 Task: Find connections with filter location Guam Government House with filter topic #Investingwith filter profile language Potuguese with filter current company Apex Systems with filter school SRM University, AP  with filter industry Computer Games with filter service category Web Development with filter keywords title Paralegal
Action: Mouse moved to (506, 50)
Screenshot: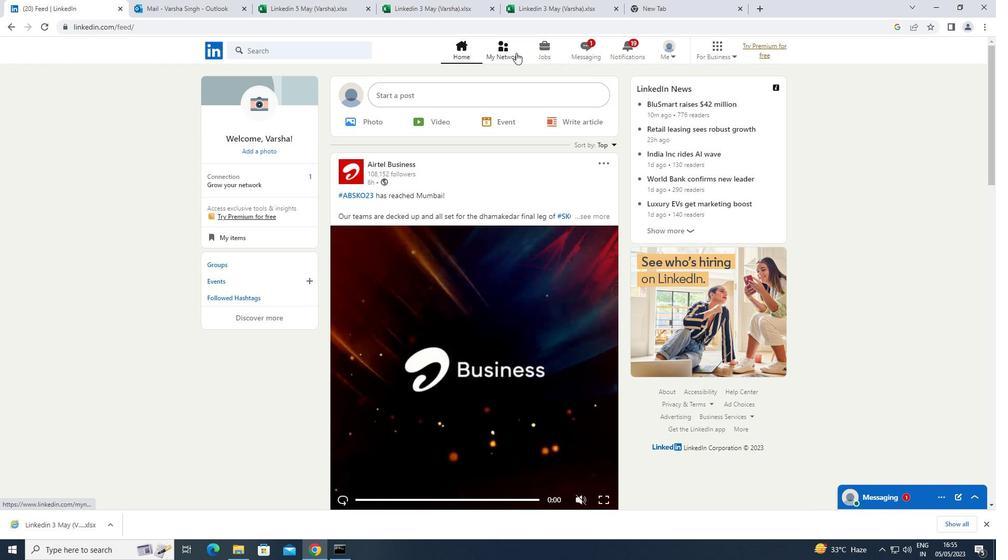 
Action: Mouse pressed left at (506, 50)
Screenshot: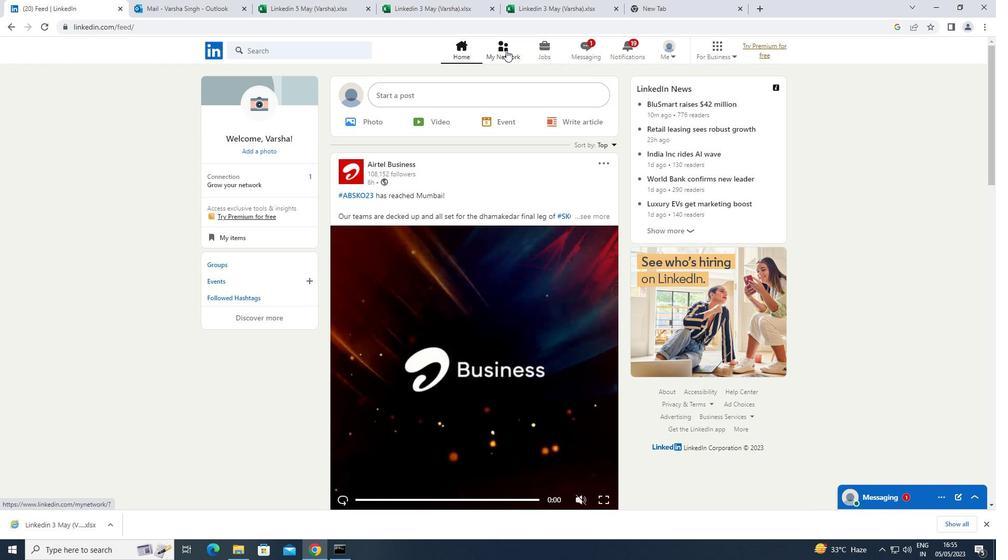 
Action: Mouse moved to (258, 105)
Screenshot: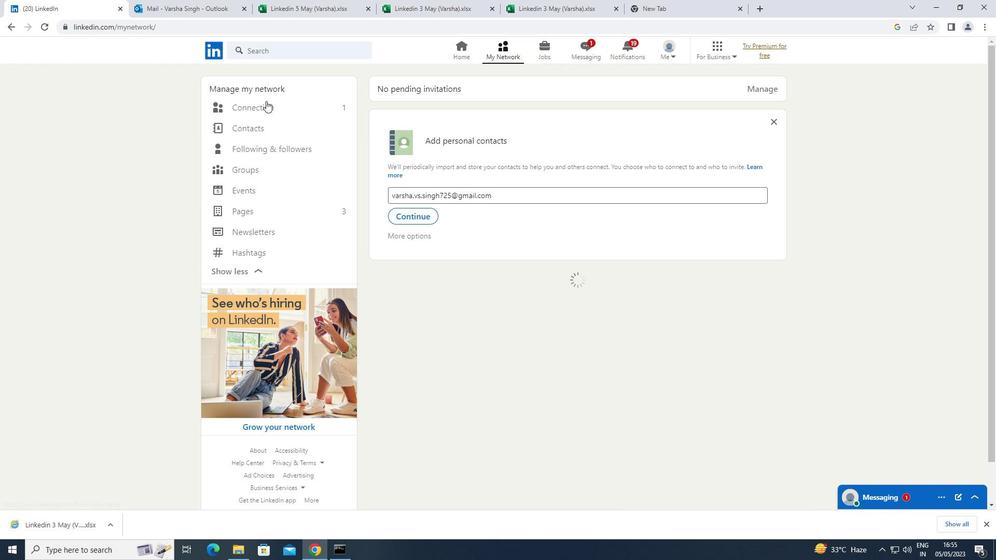 
Action: Mouse pressed left at (258, 105)
Screenshot: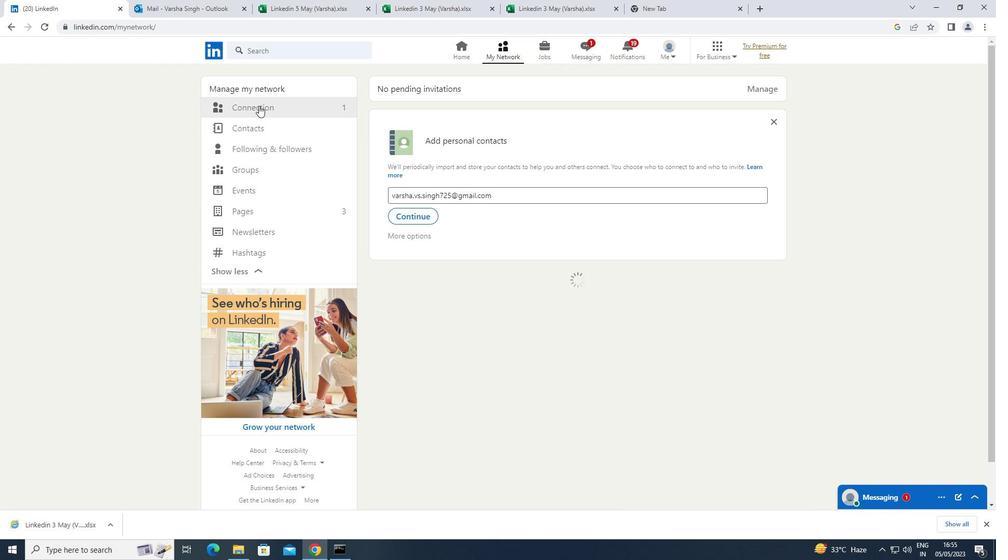 
Action: Mouse moved to (592, 107)
Screenshot: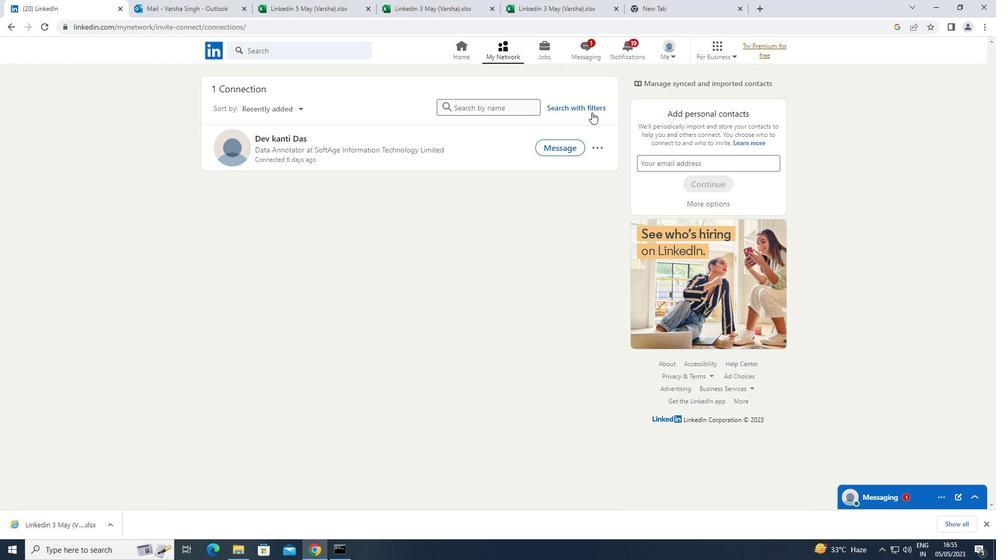 
Action: Mouse pressed left at (592, 107)
Screenshot: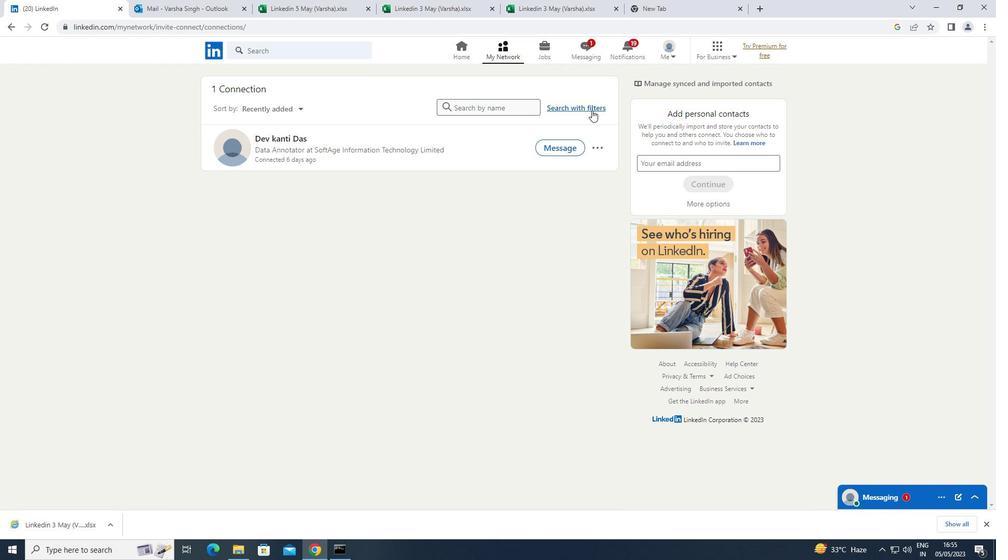 
Action: Mouse moved to (531, 73)
Screenshot: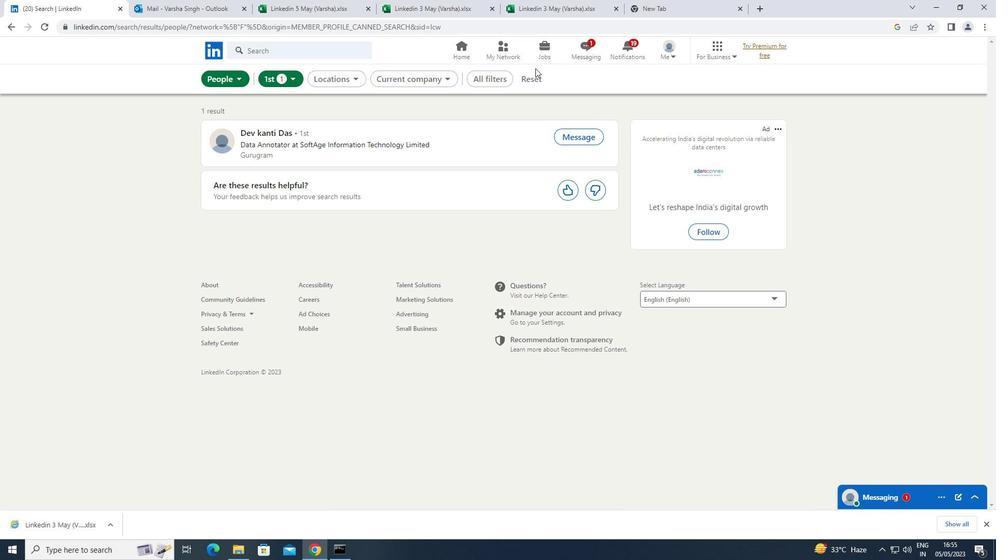 
Action: Mouse pressed left at (531, 73)
Screenshot: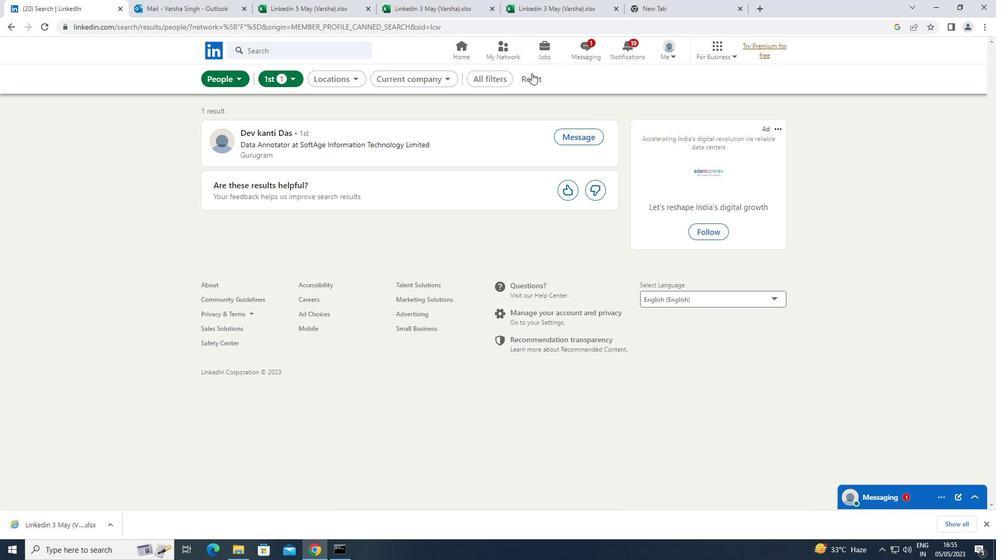 
Action: Mouse moved to (511, 77)
Screenshot: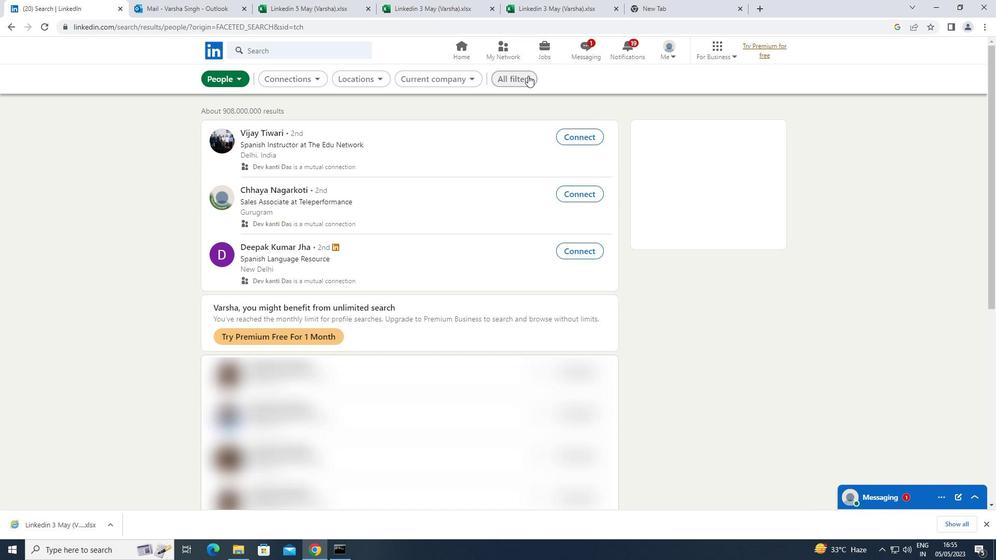 
Action: Mouse pressed left at (511, 77)
Screenshot: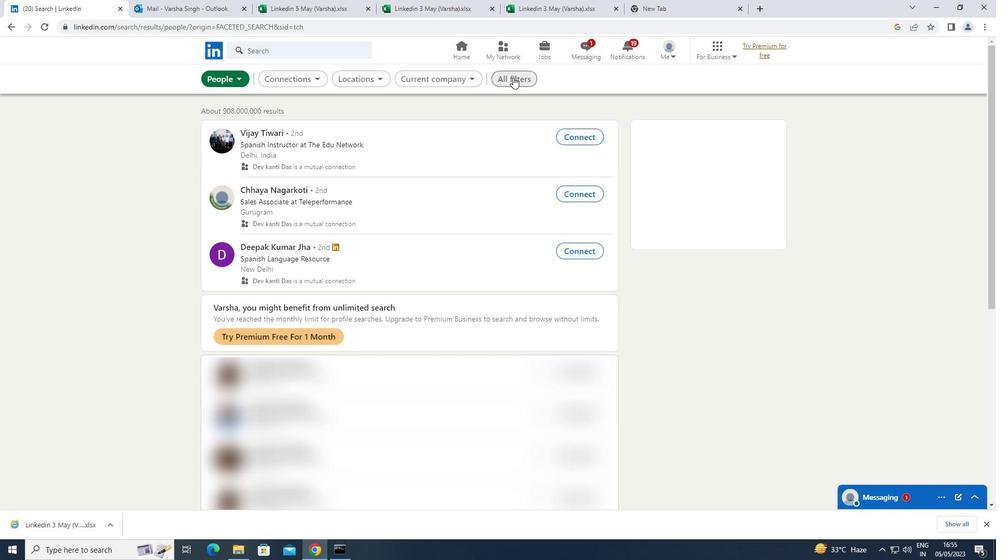 
Action: Mouse moved to (786, 199)
Screenshot: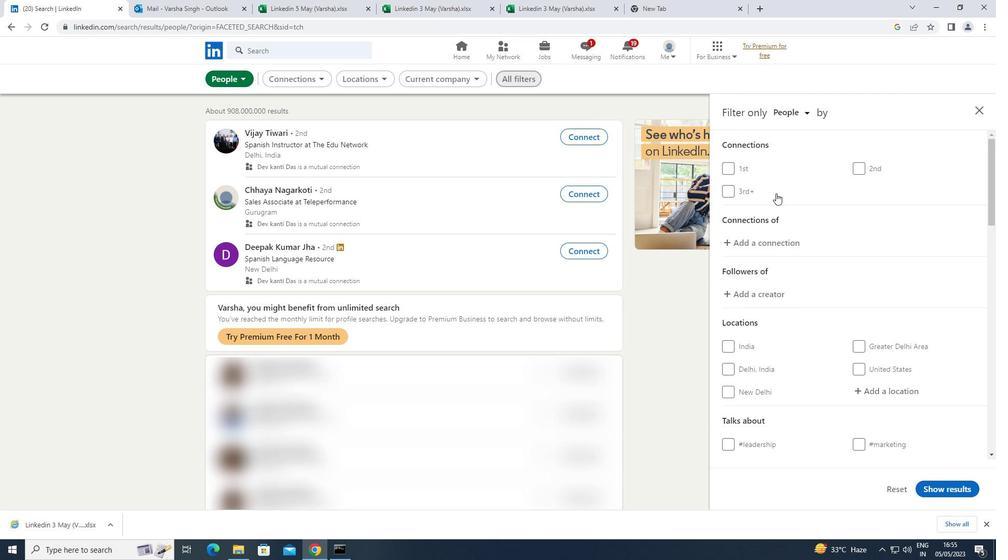 
Action: Mouse scrolled (786, 199) with delta (0, 0)
Screenshot: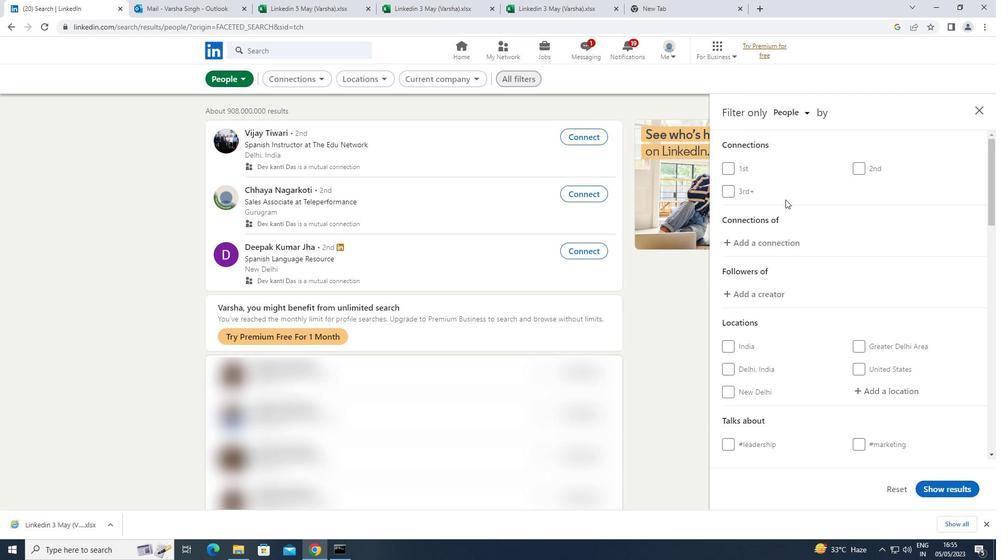 
Action: Mouse scrolled (786, 199) with delta (0, 0)
Screenshot: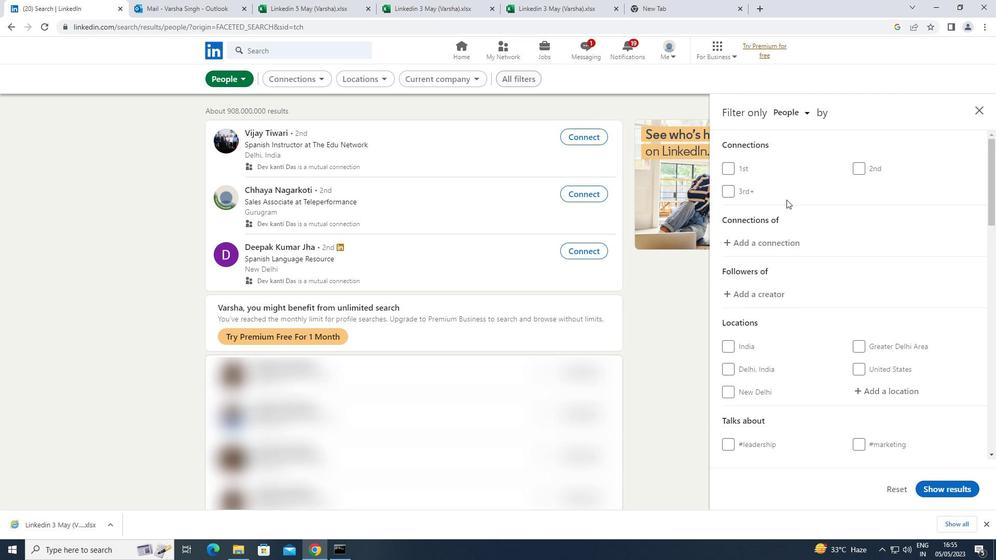 
Action: Mouse moved to (876, 283)
Screenshot: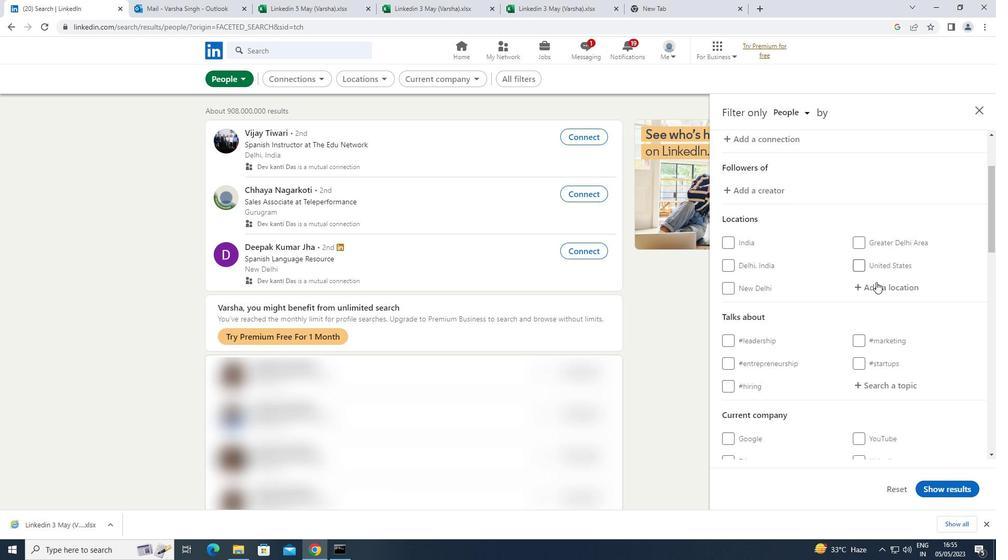 
Action: Mouse pressed left at (876, 283)
Screenshot: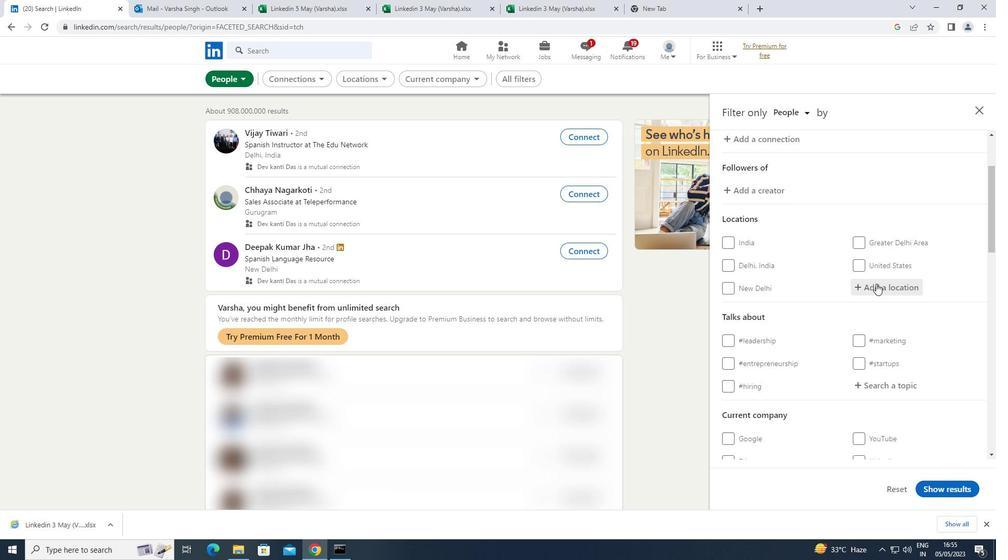 
Action: Key pressed <Key.shift>GUAM<Key.space><Key.shift>GOVERB<Key.backspace>NMENT<Key.space><Key.shift>HOUSE
Screenshot: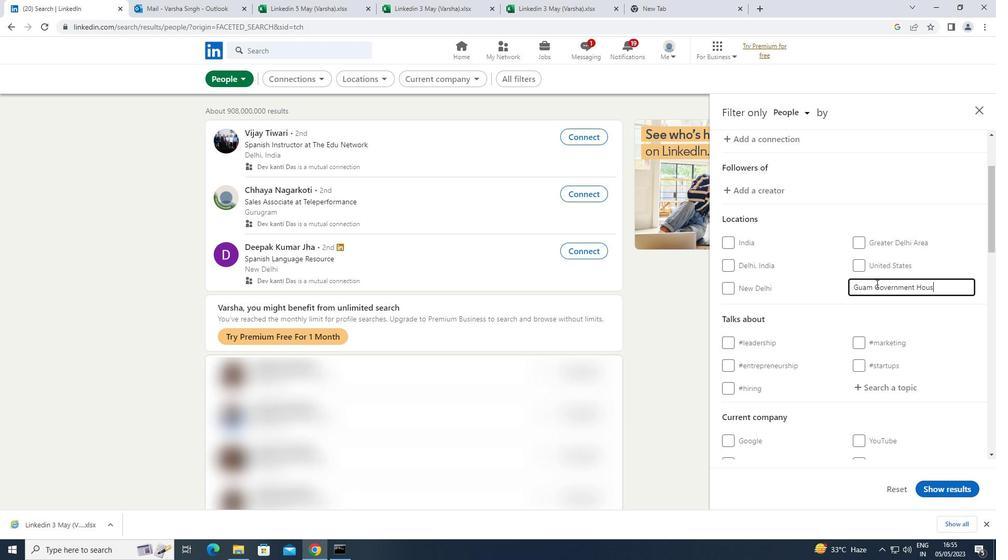
Action: Mouse moved to (883, 339)
Screenshot: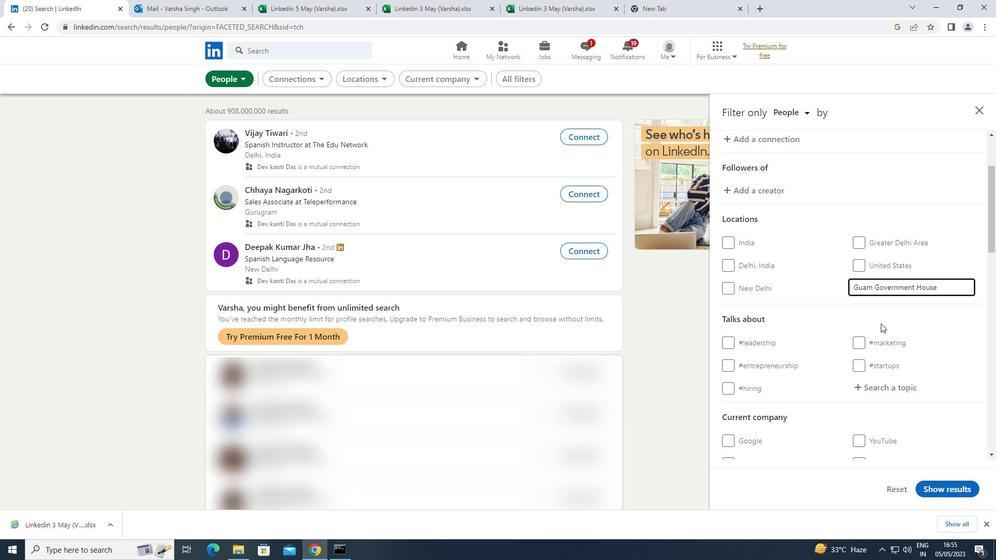 
Action: Mouse scrolled (883, 339) with delta (0, 0)
Screenshot: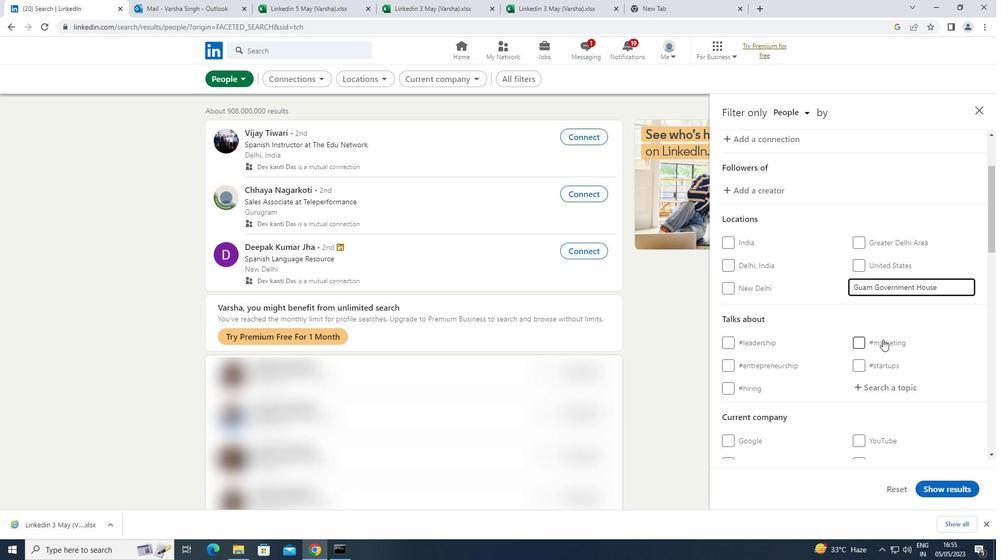
Action: Mouse scrolled (883, 339) with delta (0, 0)
Screenshot: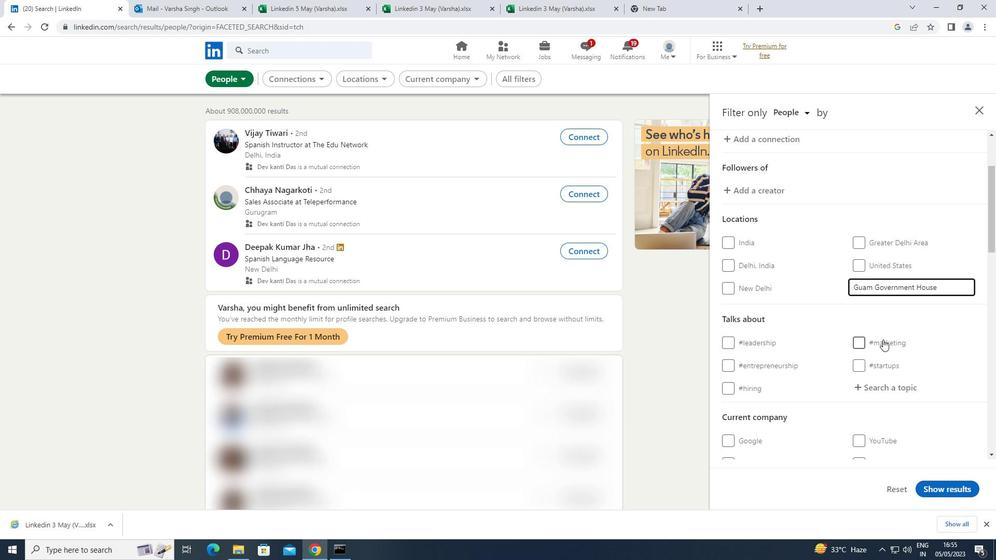 
Action: Mouse moved to (893, 285)
Screenshot: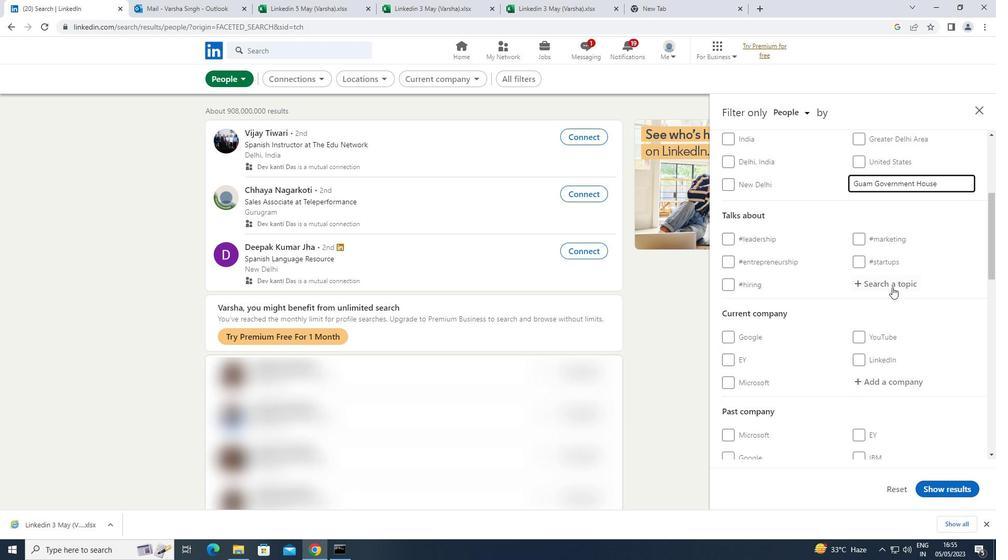 
Action: Mouse pressed left at (893, 285)
Screenshot: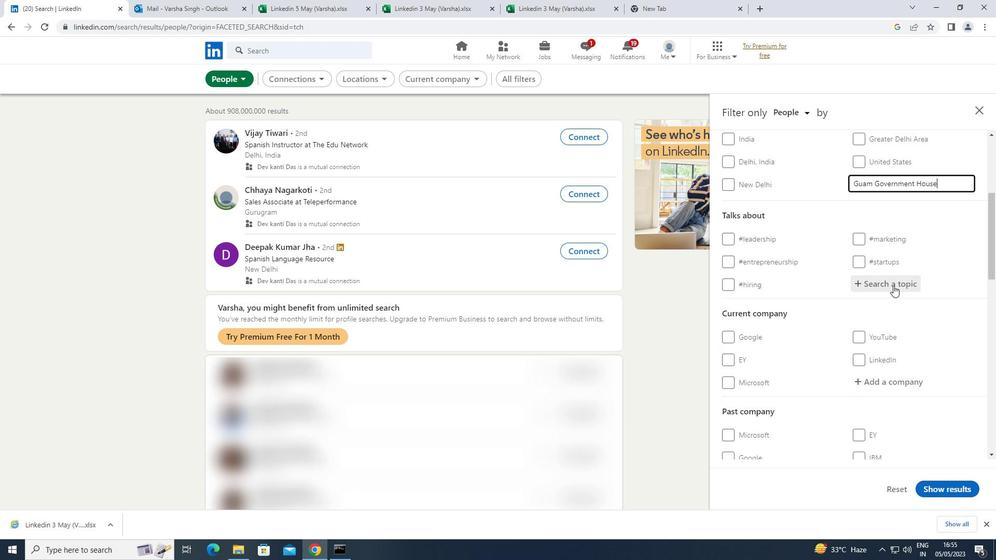
Action: Key pressed <Key.shift>INVESTING
Screenshot: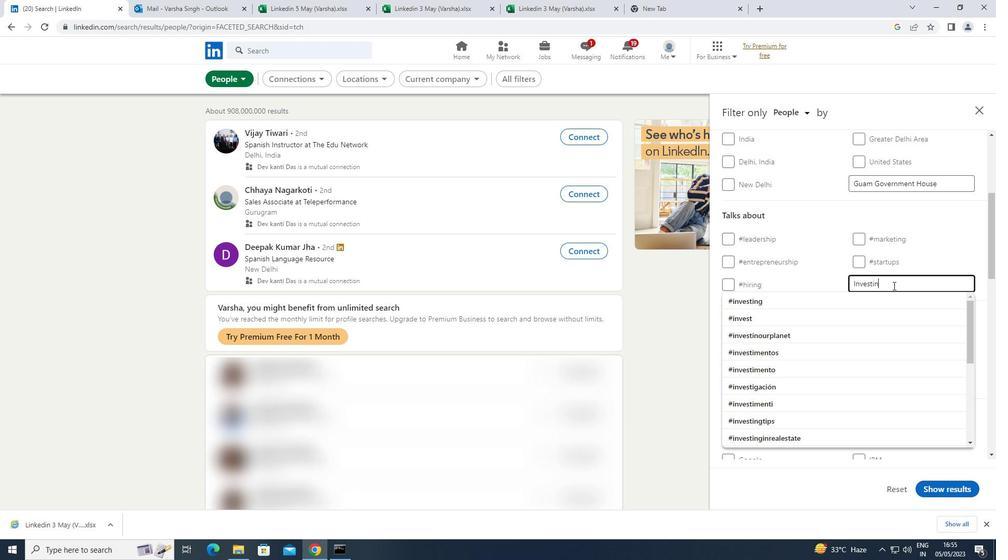 
Action: Mouse moved to (781, 296)
Screenshot: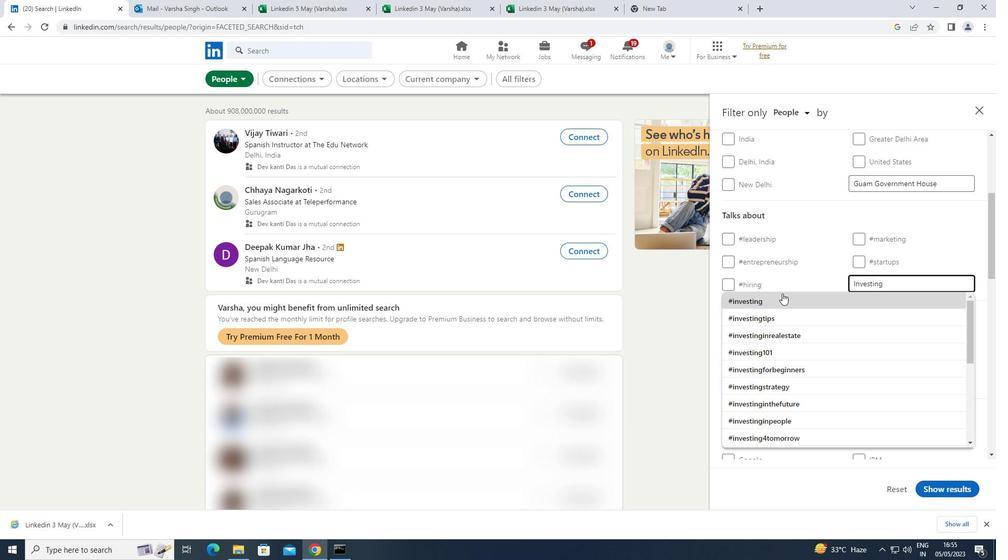 
Action: Mouse pressed left at (781, 296)
Screenshot: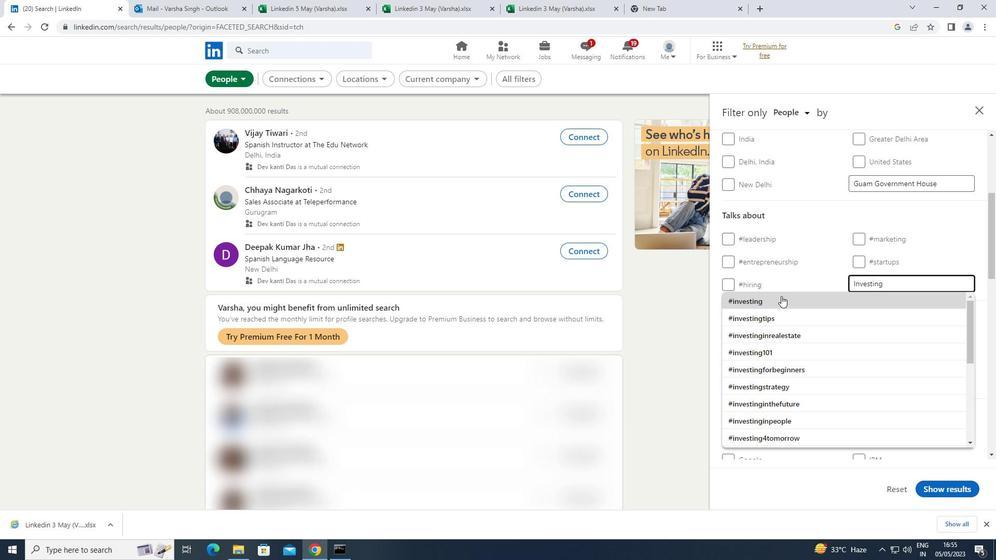 
Action: Mouse moved to (780, 297)
Screenshot: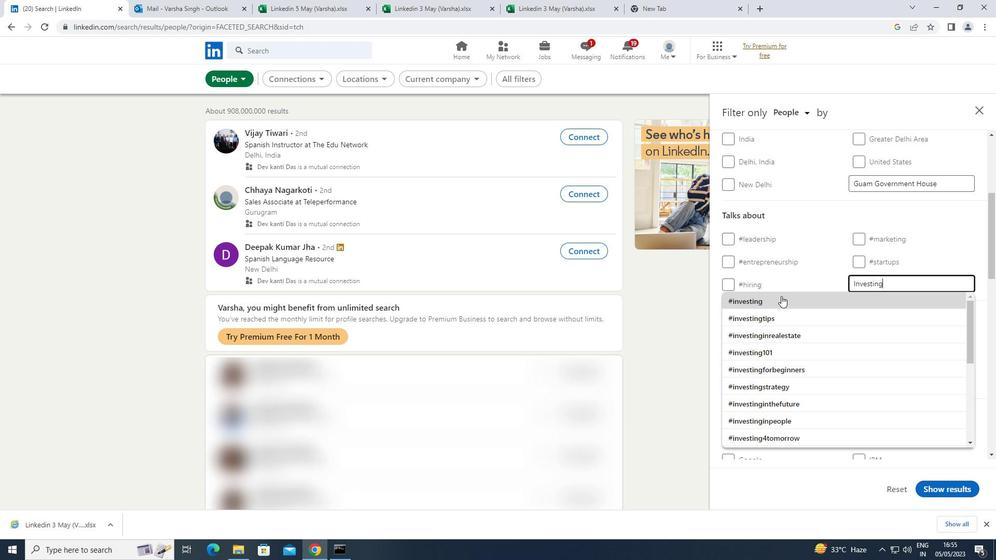 
Action: Mouse scrolled (780, 296) with delta (0, 0)
Screenshot: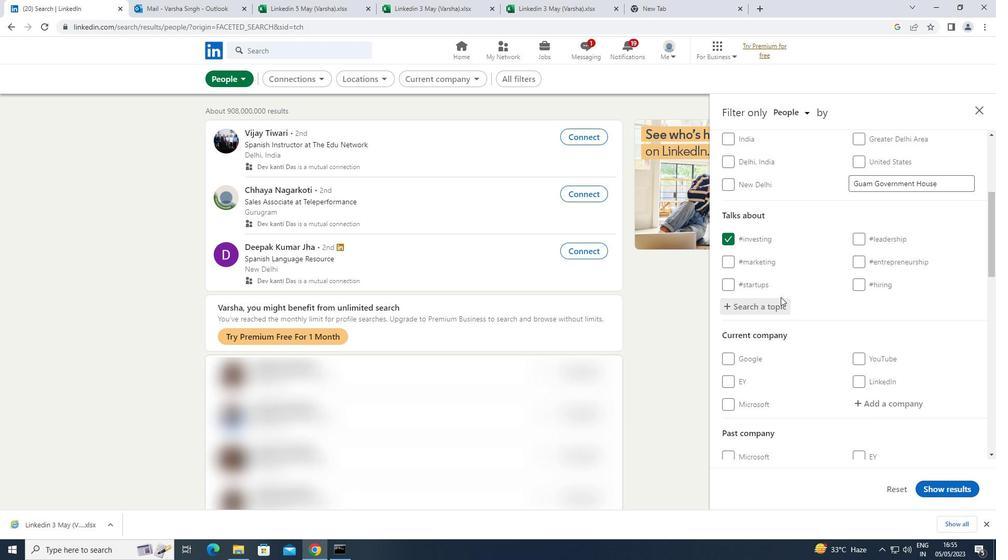 
Action: Mouse scrolled (780, 296) with delta (0, 0)
Screenshot: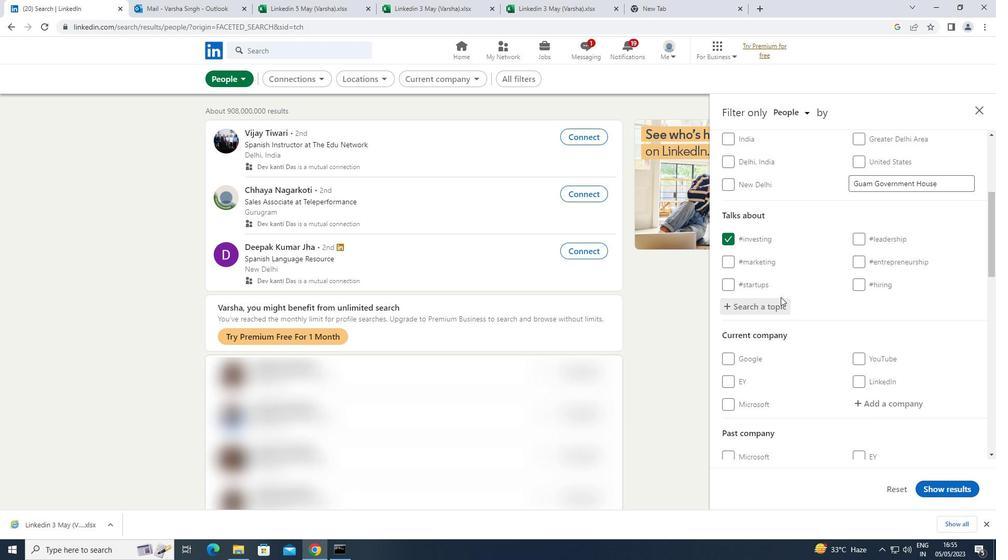 
Action: Mouse scrolled (780, 296) with delta (0, 0)
Screenshot: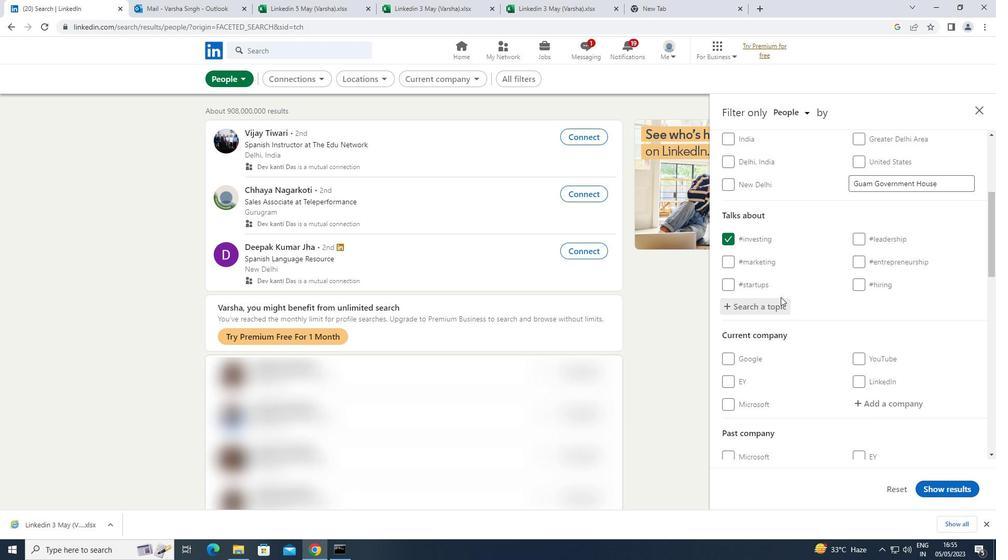 
Action: Mouse scrolled (780, 296) with delta (0, 0)
Screenshot: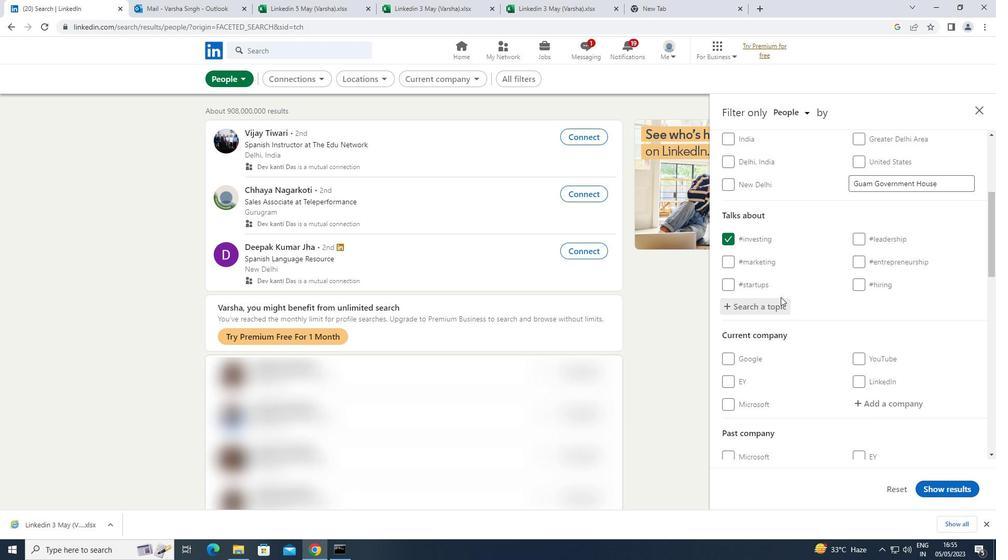 
Action: Mouse scrolled (780, 296) with delta (0, 0)
Screenshot: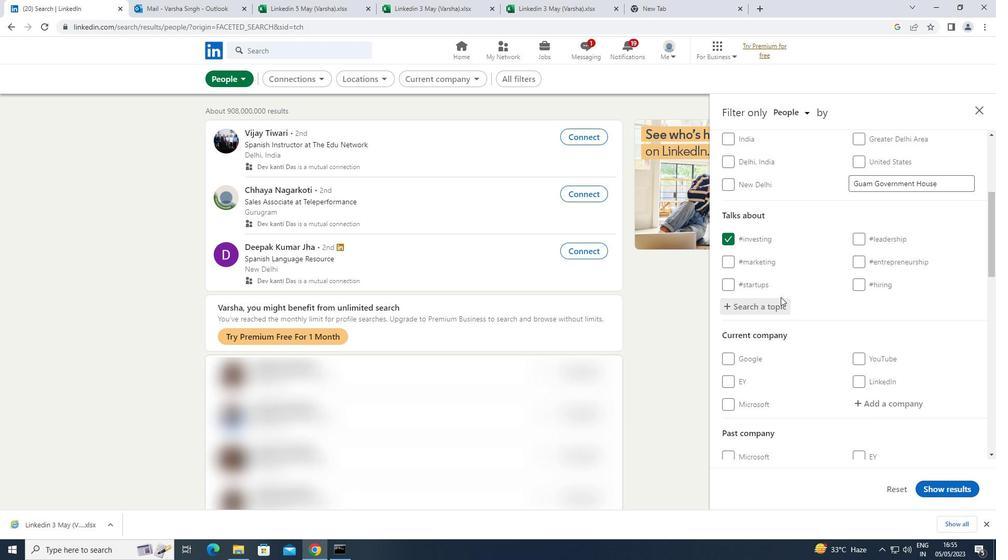 
Action: Mouse scrolled (780, 296) with delta (0, 0)
Screenshot: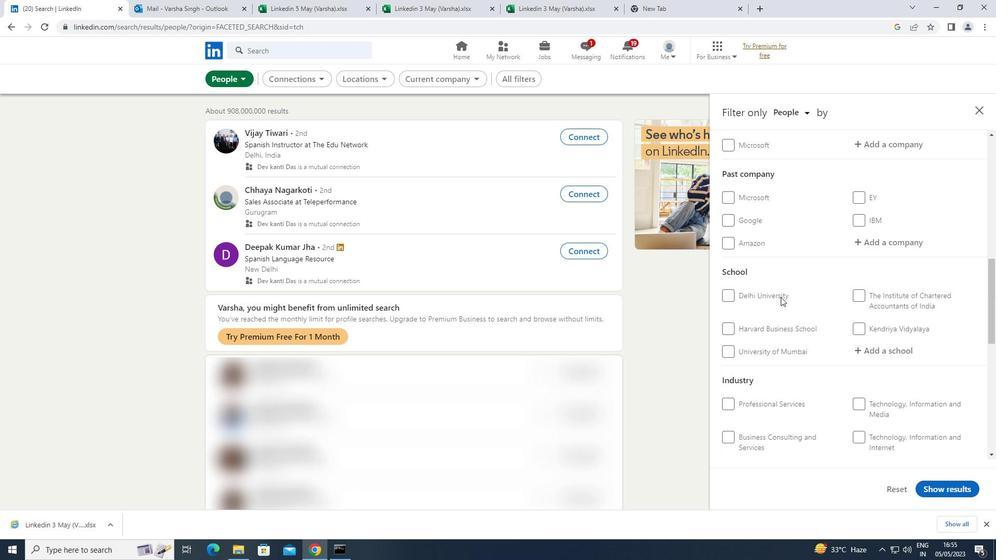
Action: Mouse scrolled (780, 296) with delta (0, 0)
Screenshot: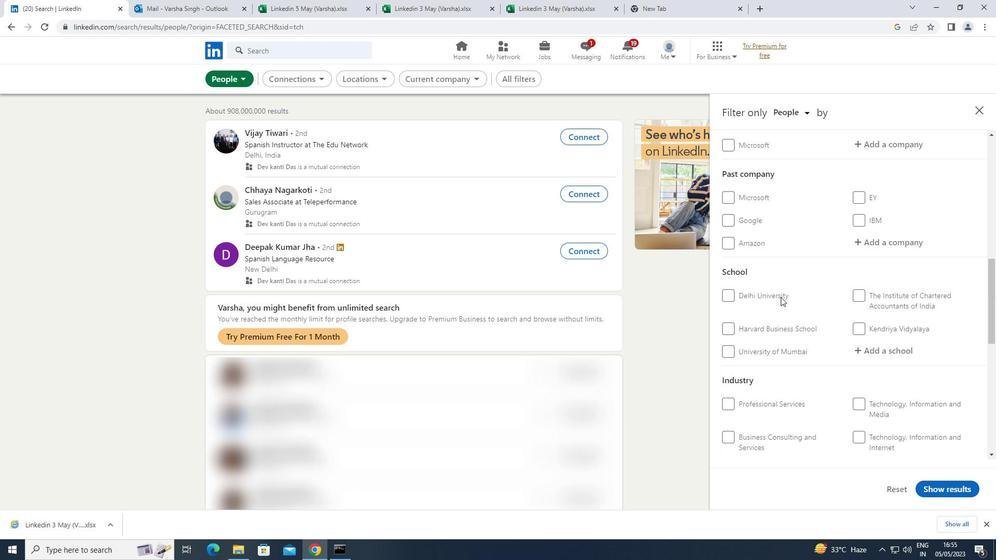 
Action: Mouse scrolled (780, 296) with delta (0, 0)
Screenshot: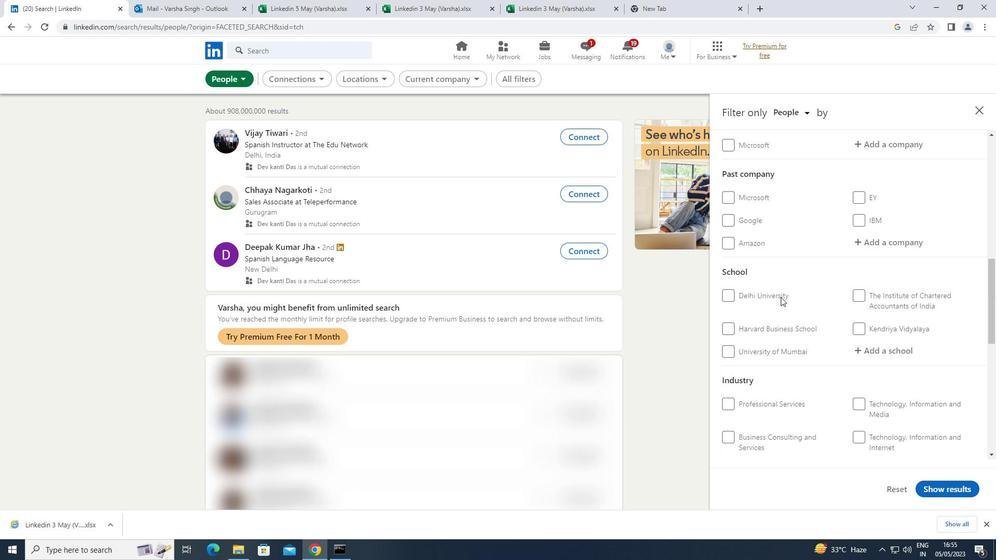 
Action: Mouse scrolled (780, 296) with delta (0, 0)
Screenshot: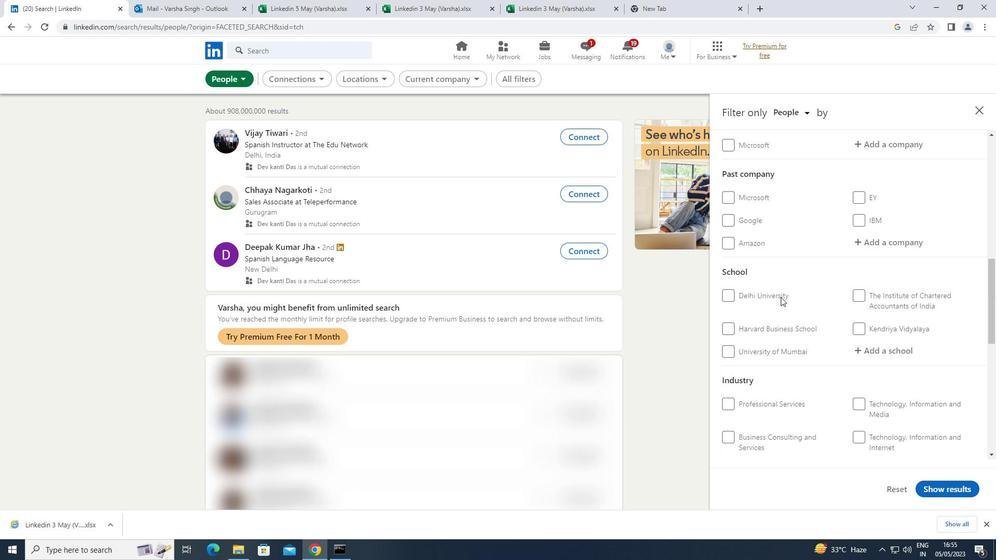 
Action: Mouse scrolled (780, 296) with delta (0, 0)
Screenshot: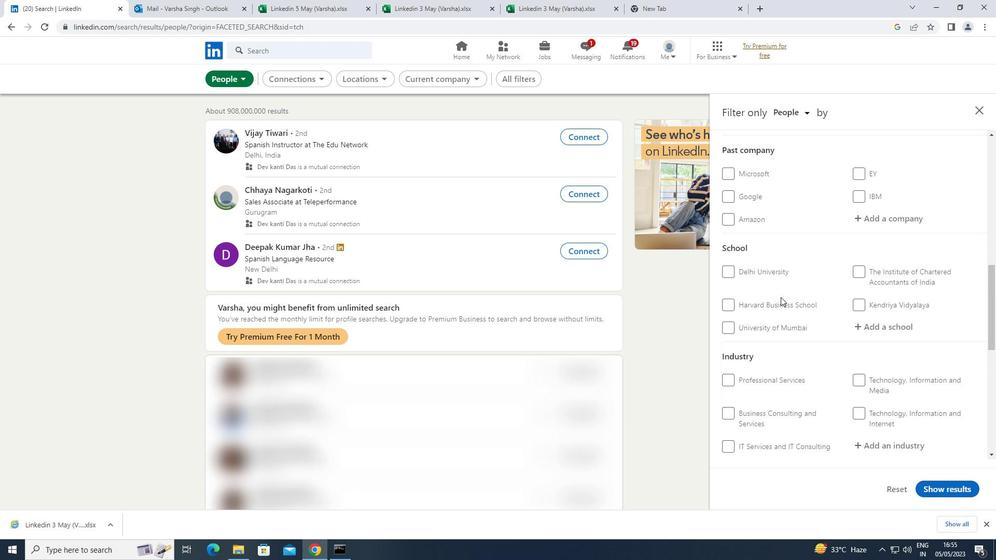 
Action: Mouse moved to (861, 284)
Screenshot: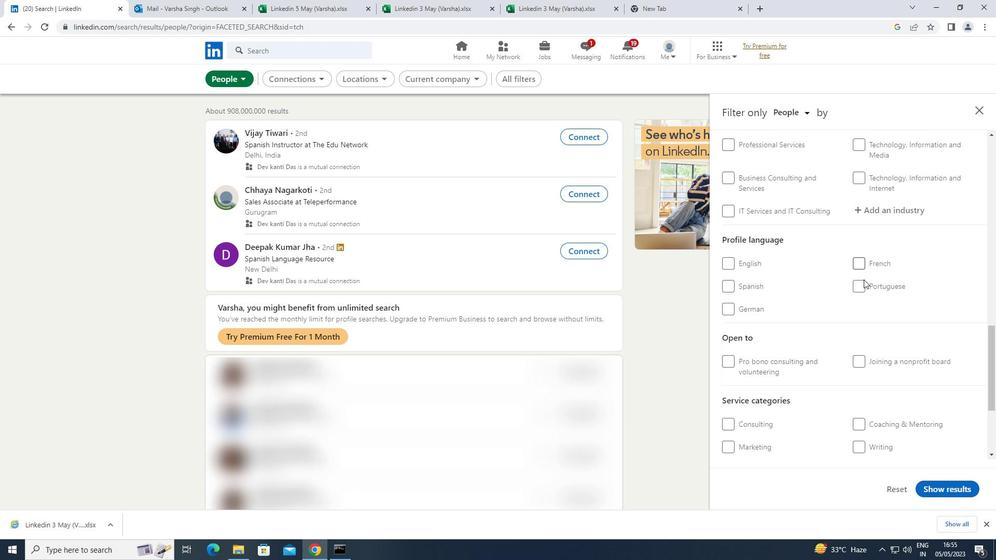 
Action: Mouse pressed left at (861, 284)
Screenshot: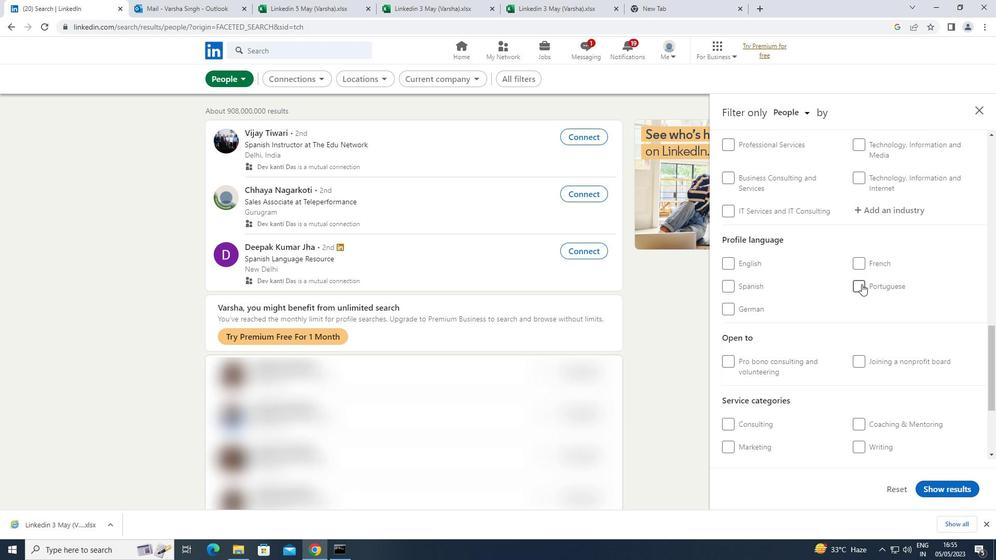 
Action: Mouse moved to (861, 284)
Screenshot: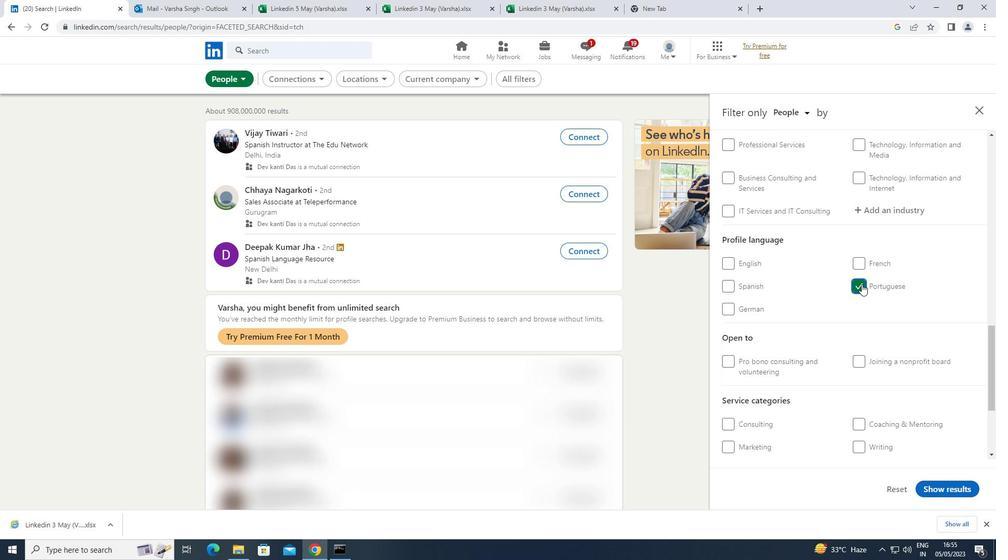 
Action: Mouse scrolled (861, 285) with delta (0, 0)
Screenshot: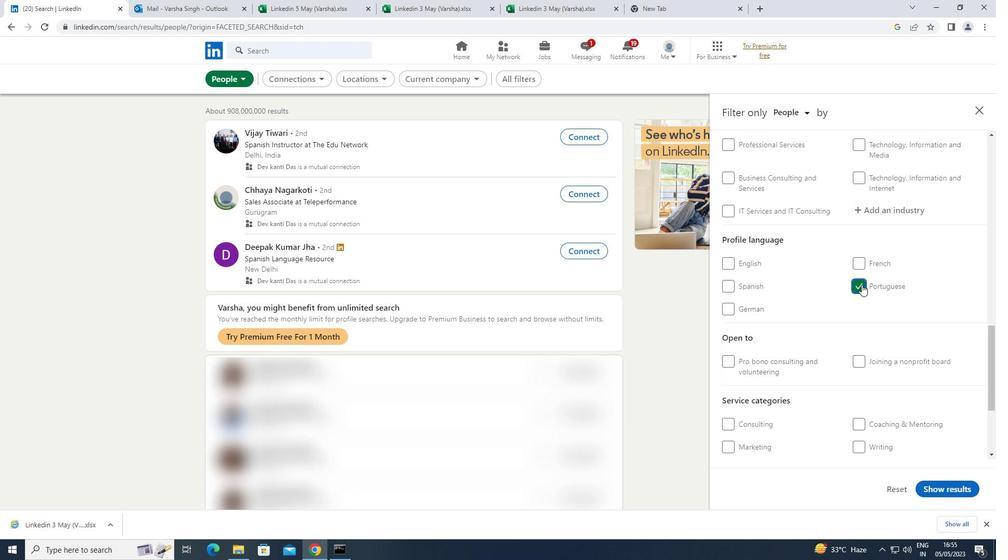 
Action: Mouse scrolled (861, 285) with delta (0, 0)
Screenshot: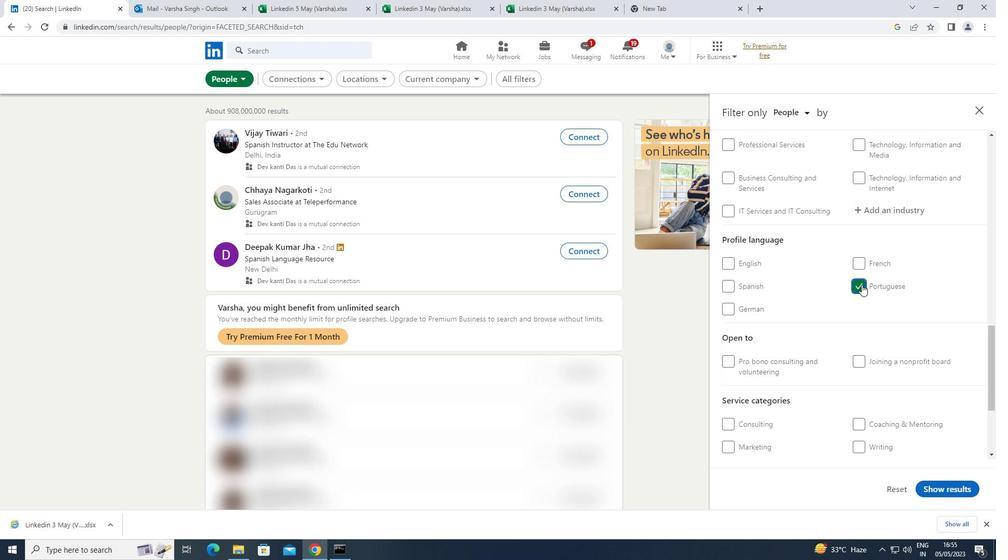 
Action: Mouse scrolled (861, 285) with delta (0, 0)
Screenshot: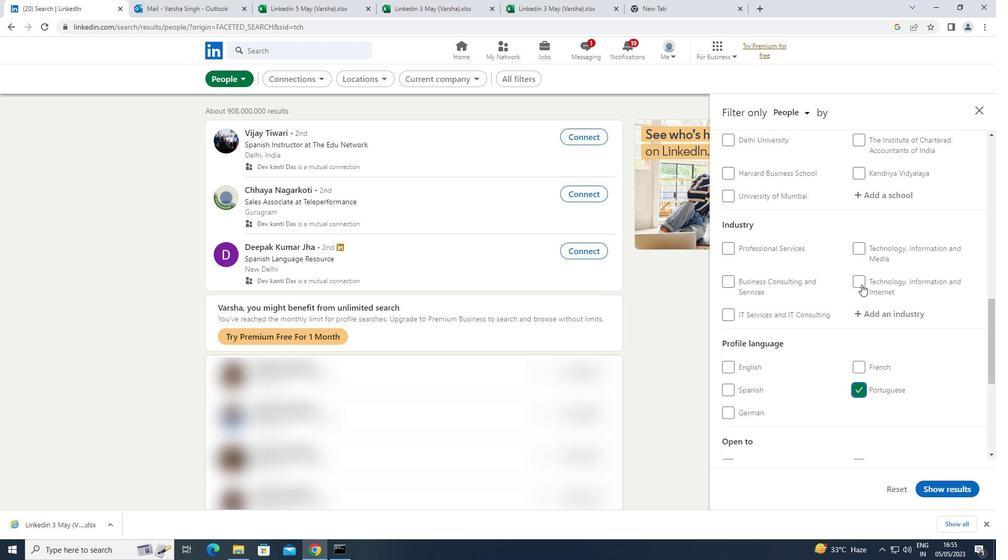 
Action: Mouse scrolled (861, 285) with delta (0, 0)
Screenshot: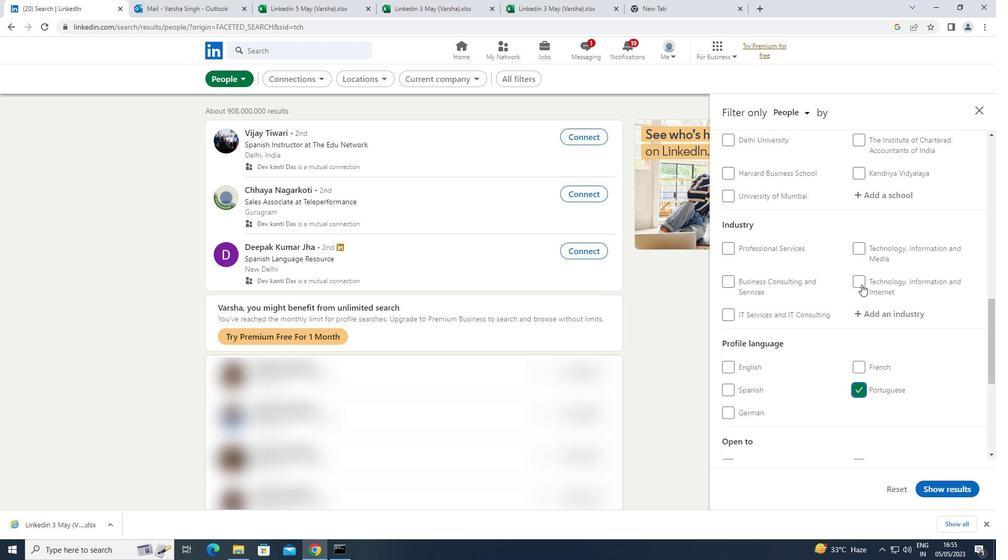 
Action: Mouse scrolled (861, 285) with delta (0, 0)
Screenshot: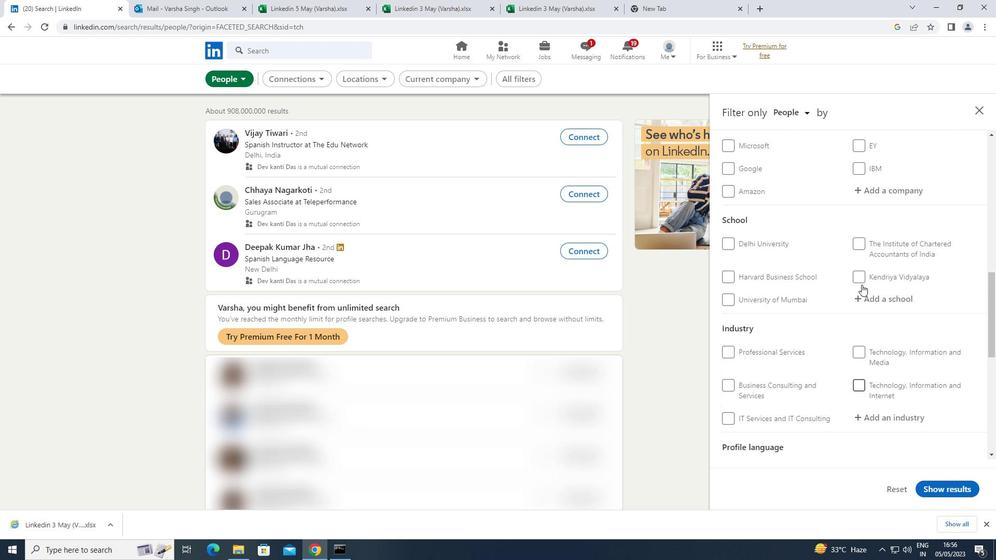 
Action: Mouse scrolled (861, 285) with delta (0, 0)
Screenshot: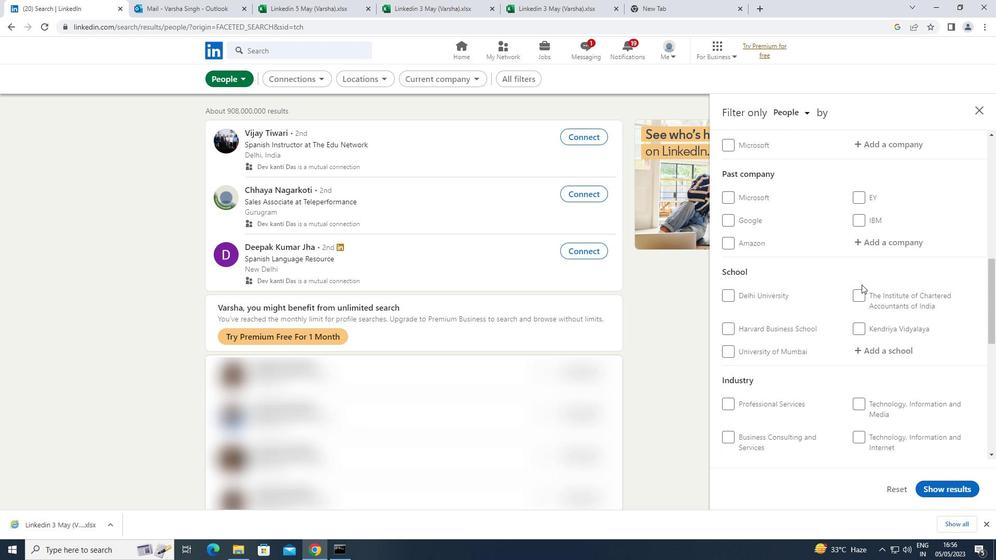 
Action: Mouse moved to (872, 218)
Screenshot: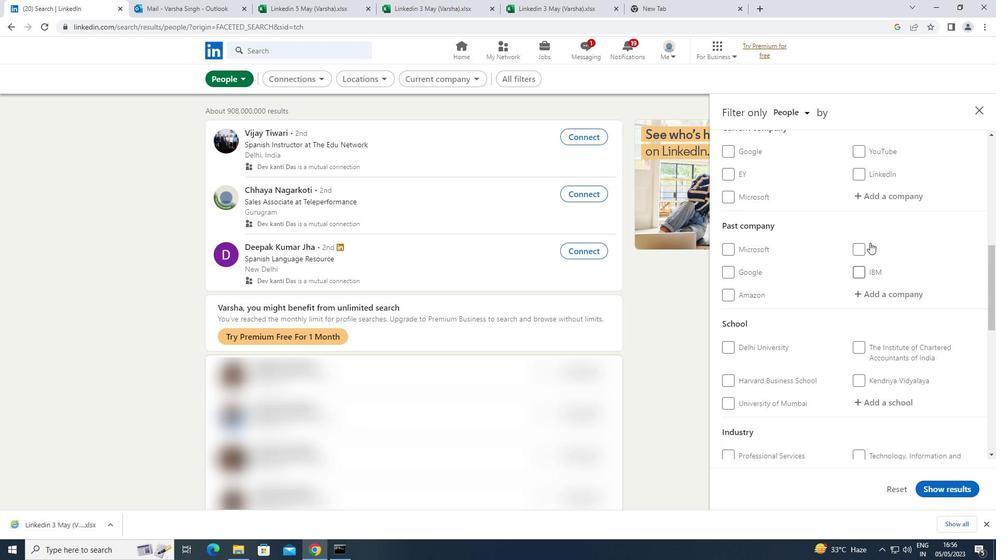 
Action: Mouse scrolled (872, 219) with delta (0, 0)
Screenshot: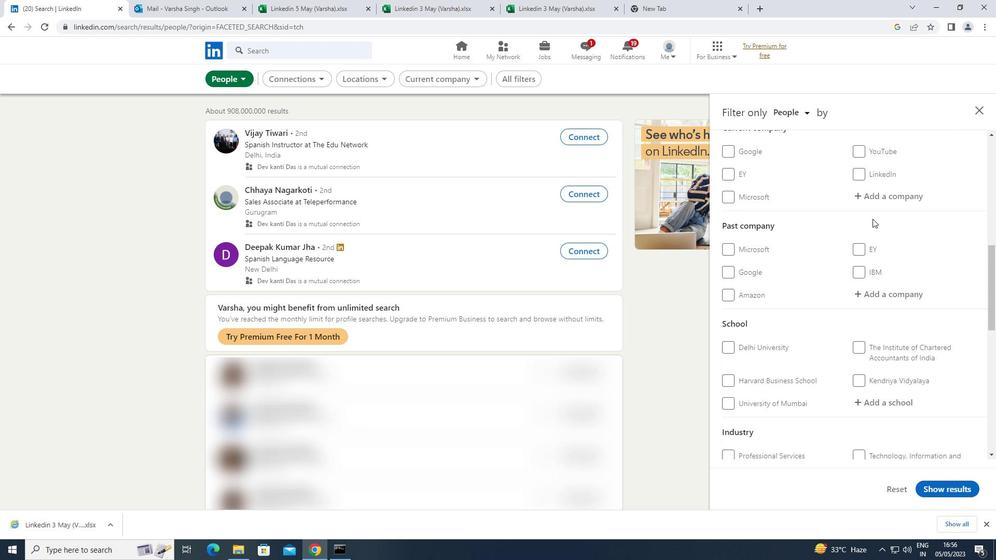 
Action: Mouse scrolled (872, 219) with delta (0, 0)
Screenshot: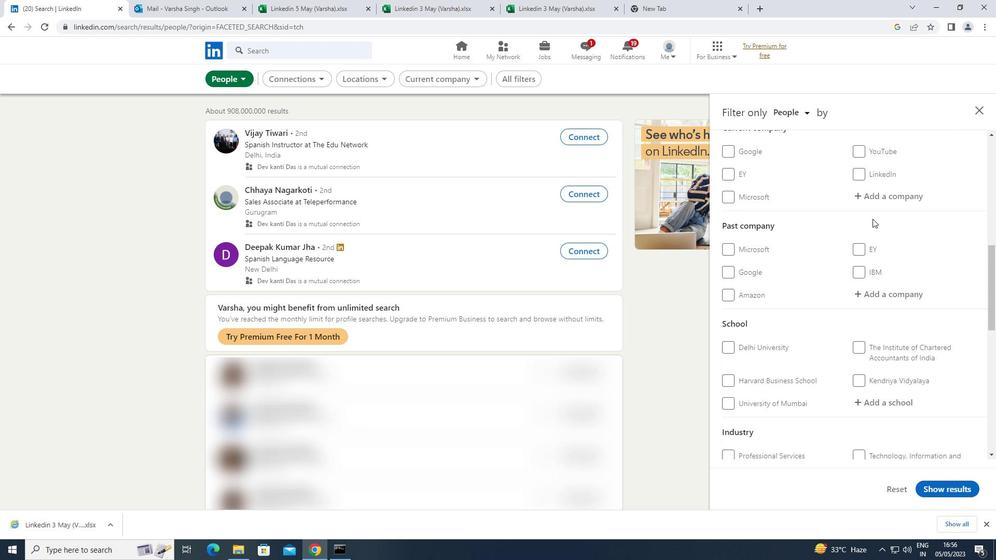 
Action: Mouse moved to (880, 301)
Screenshot: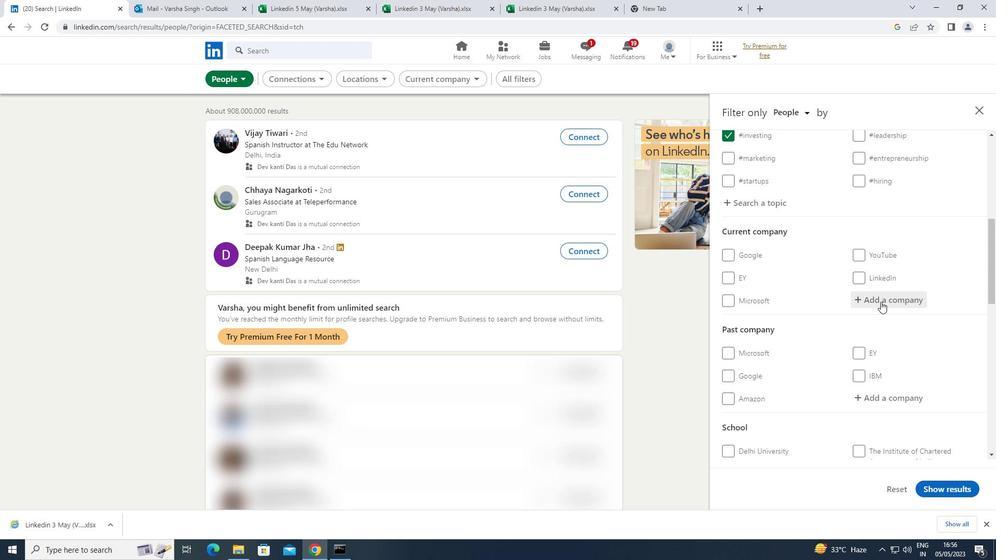 
Action: Mouse pressed left at (880, 301)
Screenshot: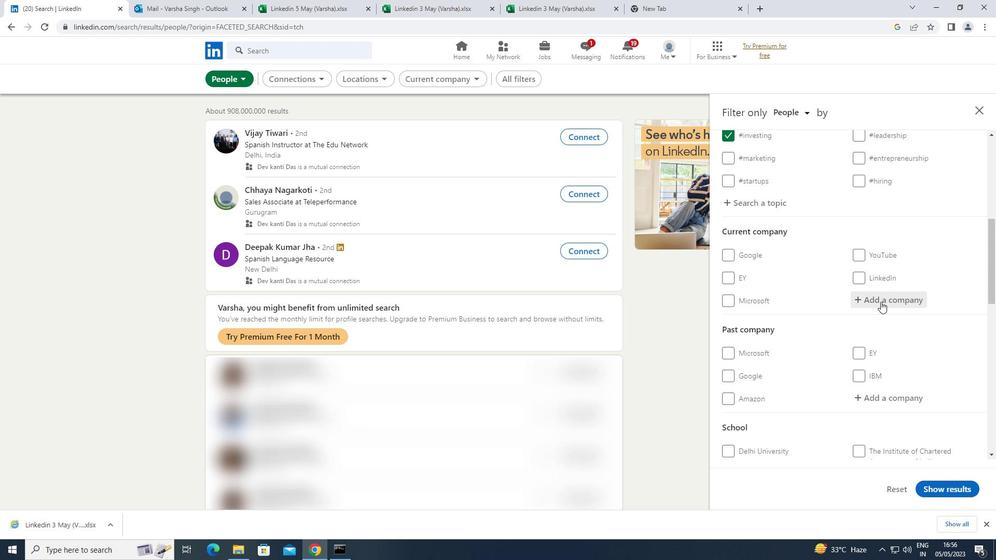 
Action: Key pressed <Key.shift><Key.shift><Key.shift><Key.shift><Key.shift><Key.shift><Key.shift><Key.shift><Key.shift><Key.shift><Key.shift><Key.shift><Key.shift><Key.shift><Key.shift><Key.shift><Key.shift><Key.shift><Key.shift><Key.shift><Key.shift>APEX
Screenshot: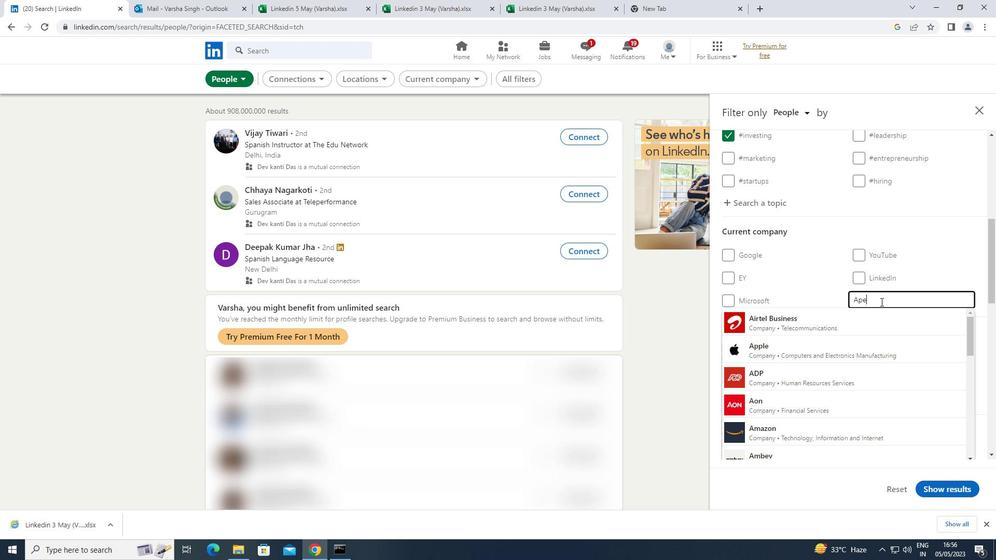 
Action: Mouse moved to (844, 346)
Screenshot: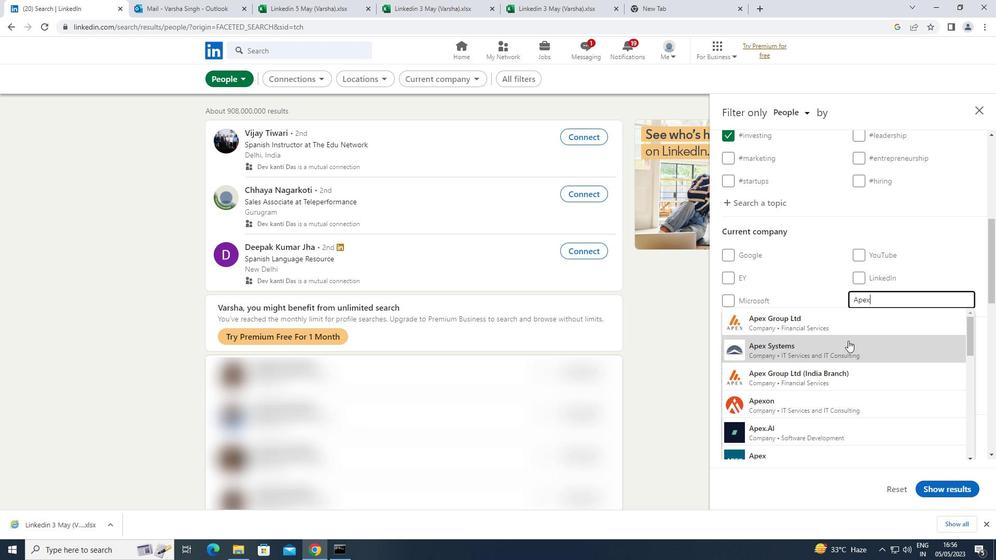 
Action: Mouse pressed left at (844, 346)
Screenshot: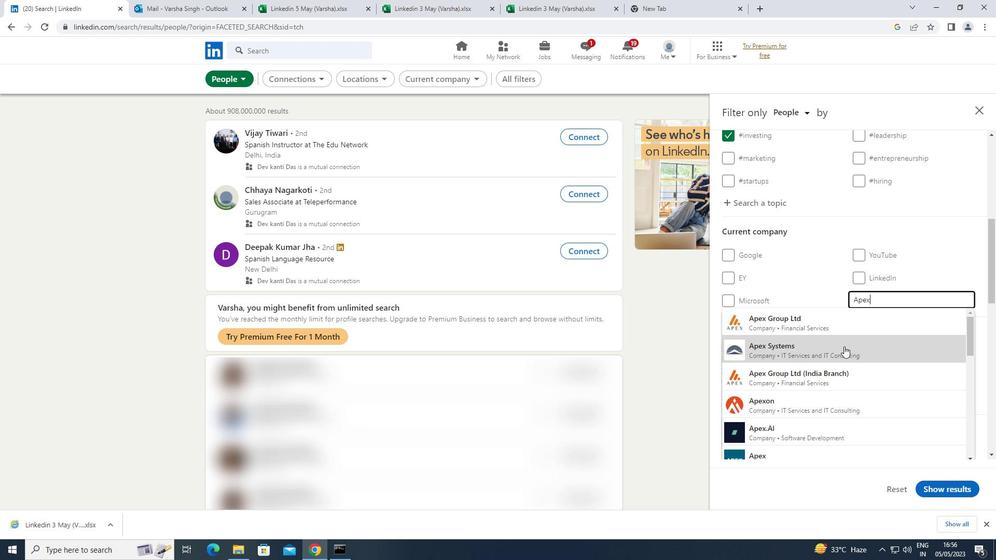 
Action: Mouse scrolled (844, 346) with delta (0, 0)
Screenshot: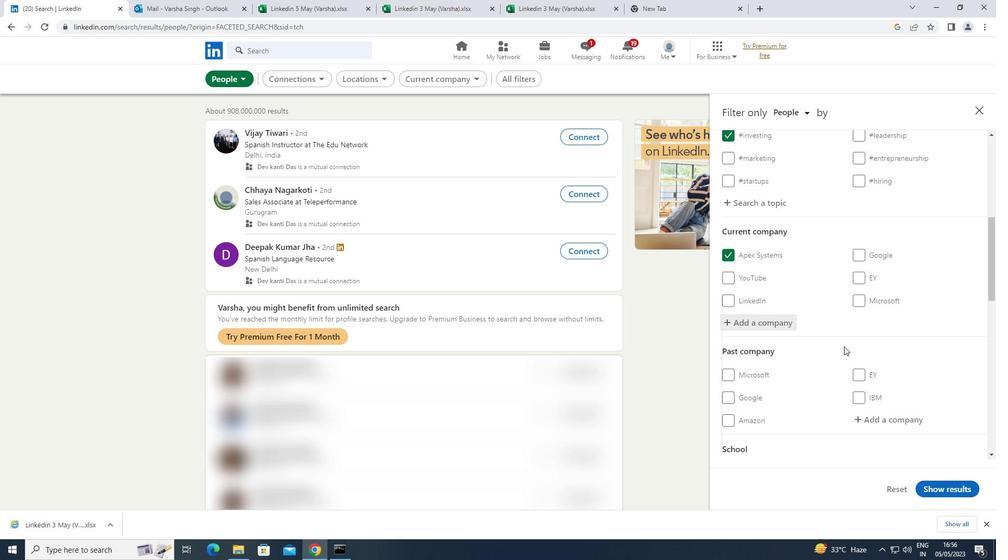 
Action: Mouse scrolled (844, 346) with delta (0, 0)
Screenshot: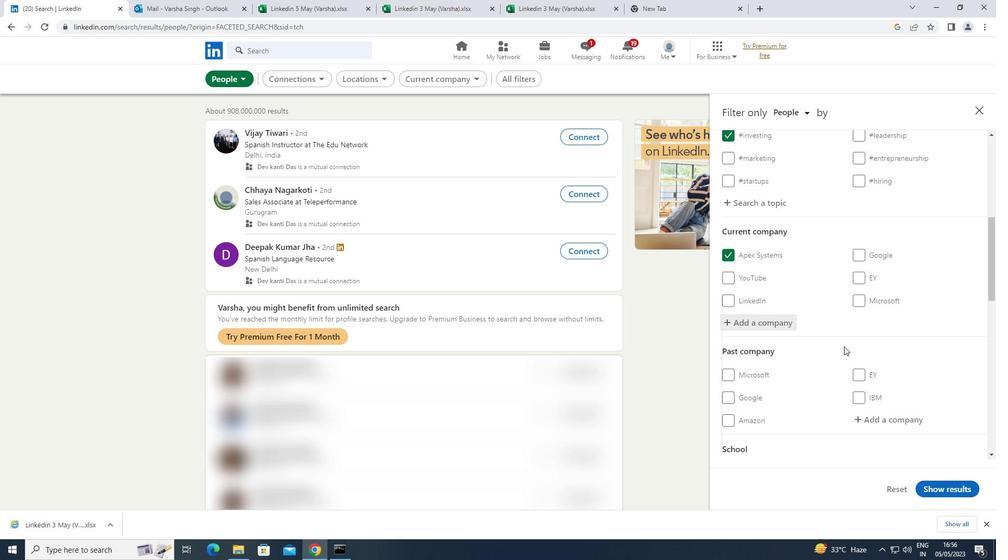 
Action: Mouse moved to (844, 346)
Screenshot: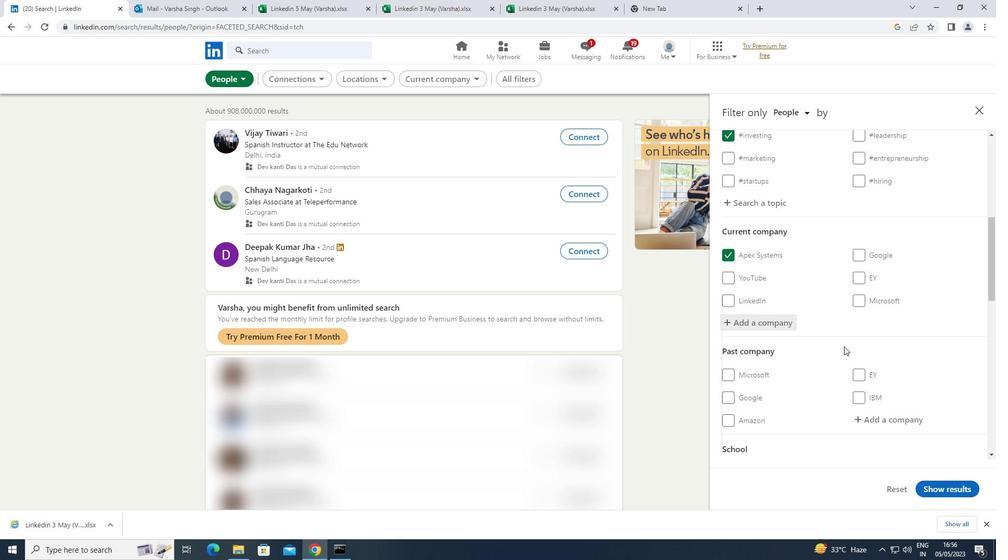 
Action: Mouse scrolled (844, 346) with delta (0, 0)
Screenshot: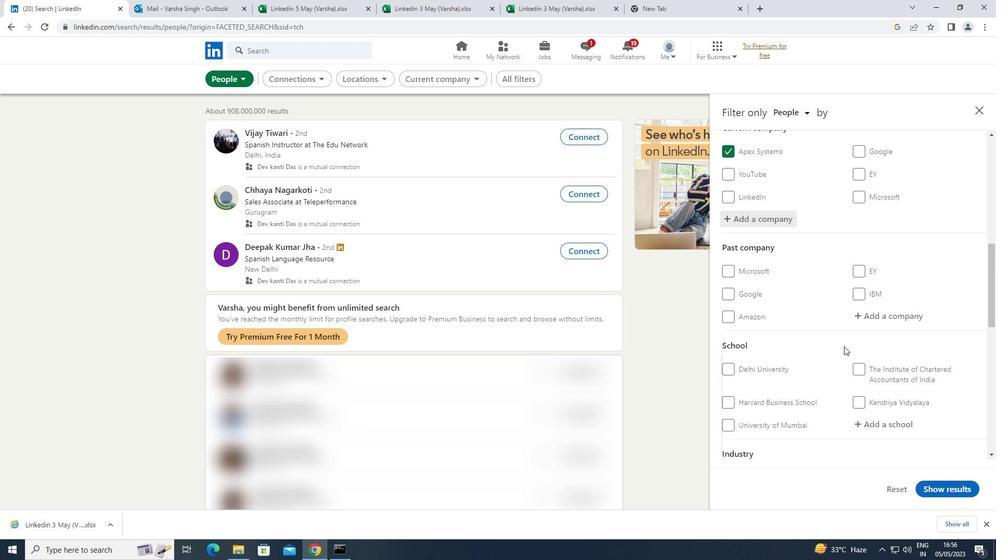 
Action: Mouse scrolled (844, 346) with delta (0, 0)
Screenshot: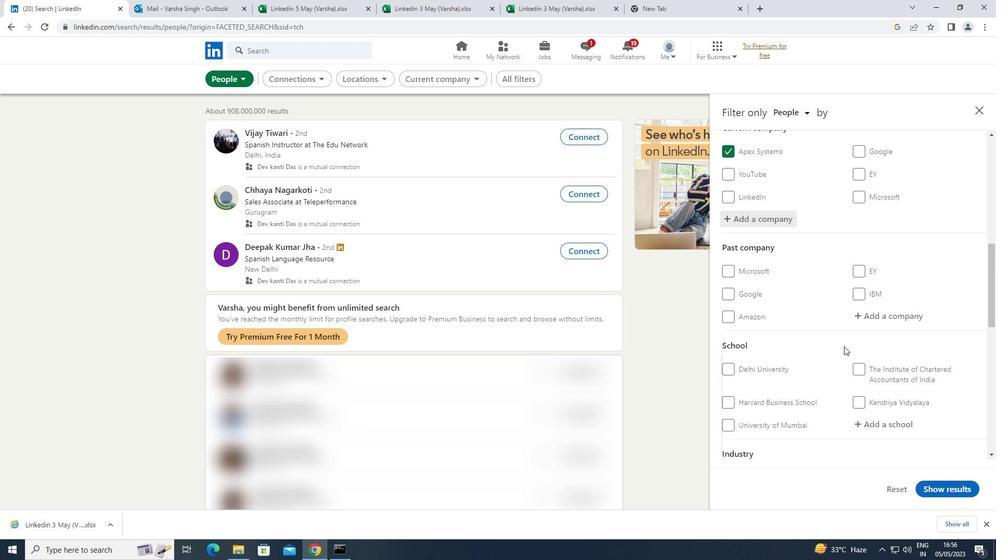 
Action: Mouse moved to (901, 322)
Screenshot: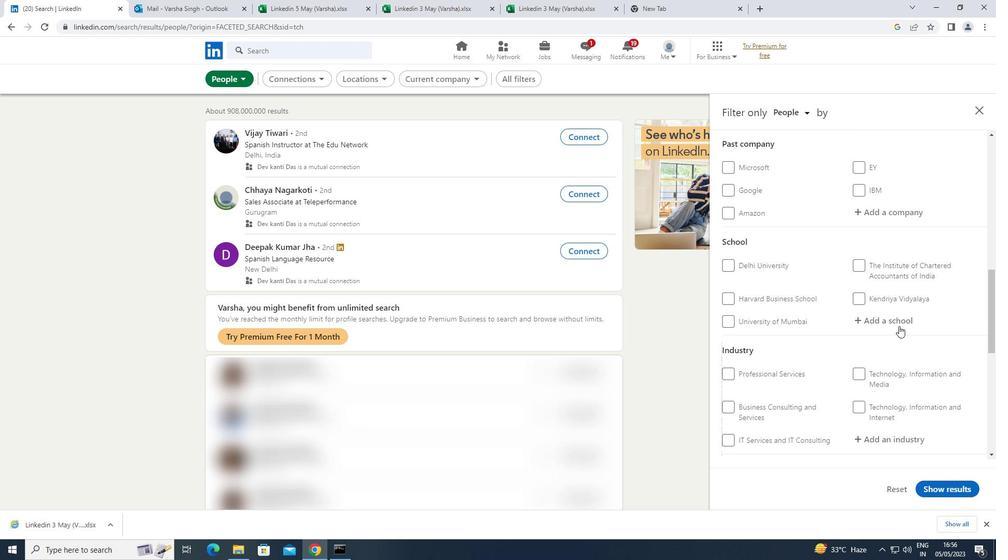 
Action: Mouse pressed left at (901, 322)
Screenshot: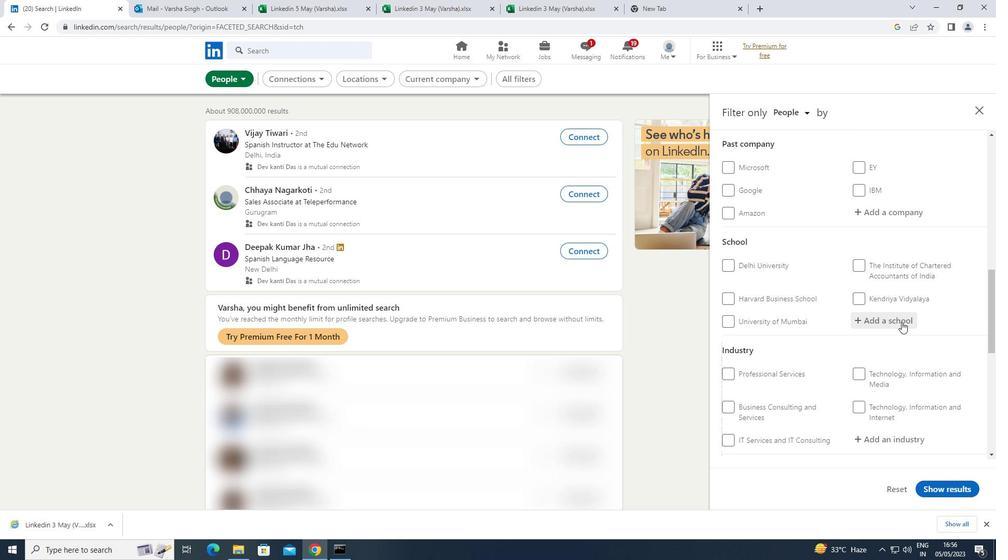 
Action: Key pressed <Key.shift>SRM<Key.space>
Screenshot: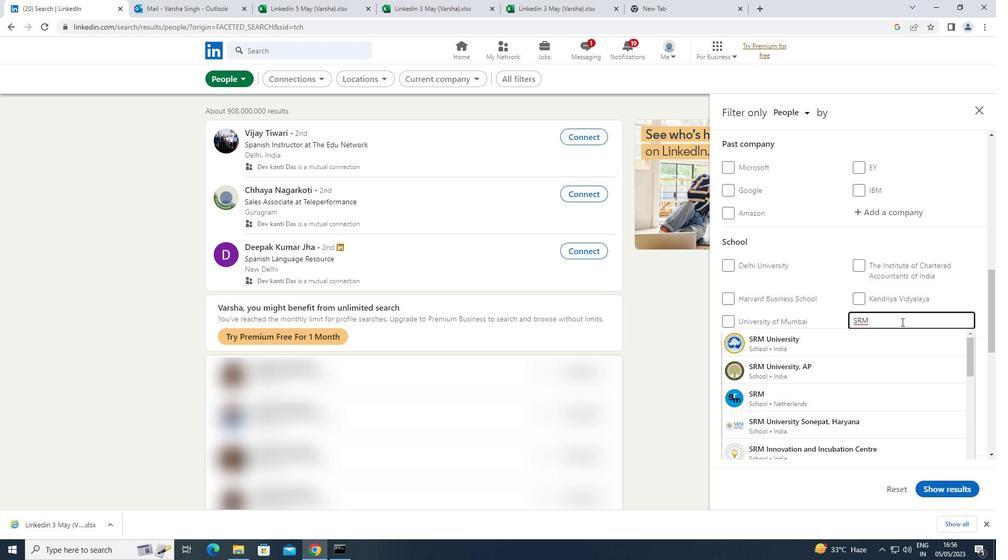 
Action: Mouse moved to (838, 363)
Screenshot: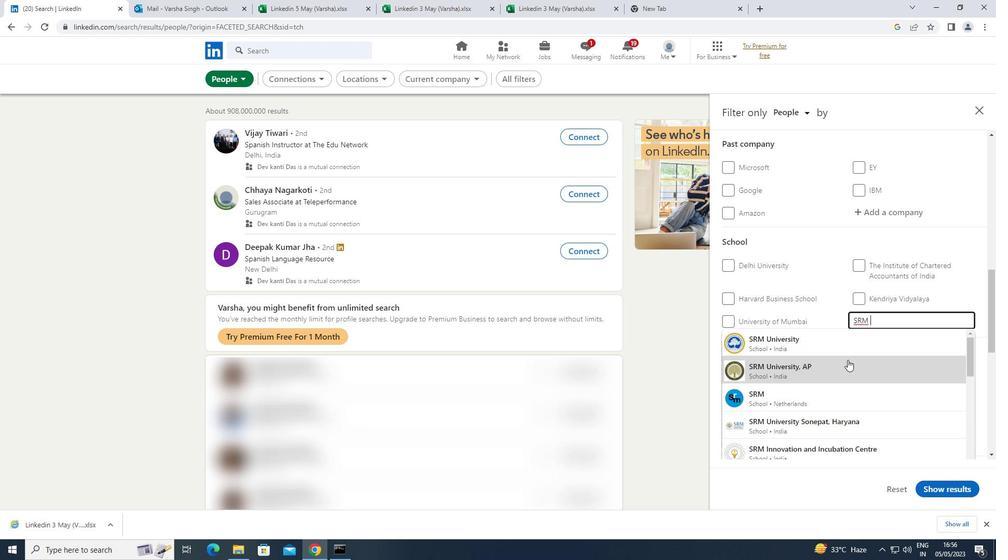 
Action: Mouse pressed left at (838, 363)
Screenshot: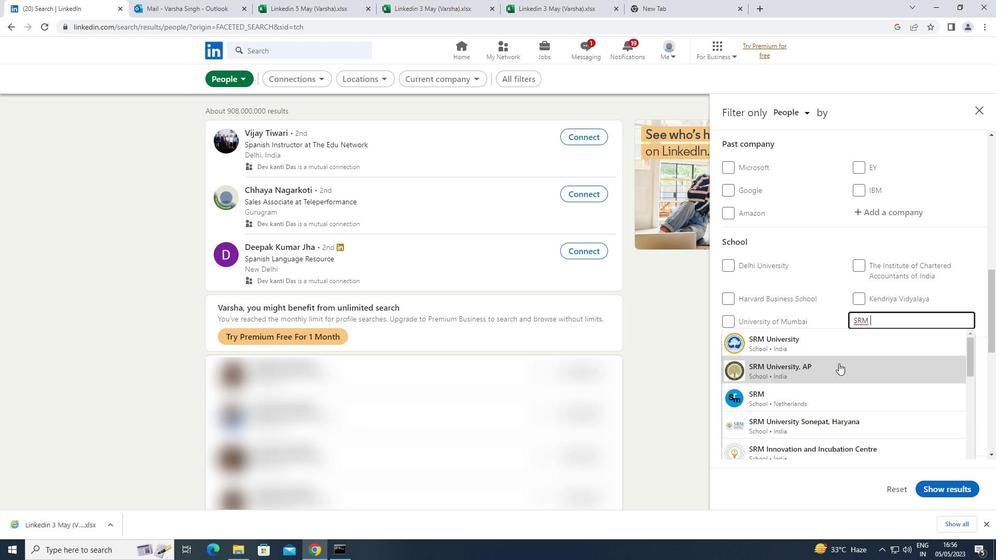 
Action: Mouse scrolled (838, 363) with delta (0, 0)
Screenshot: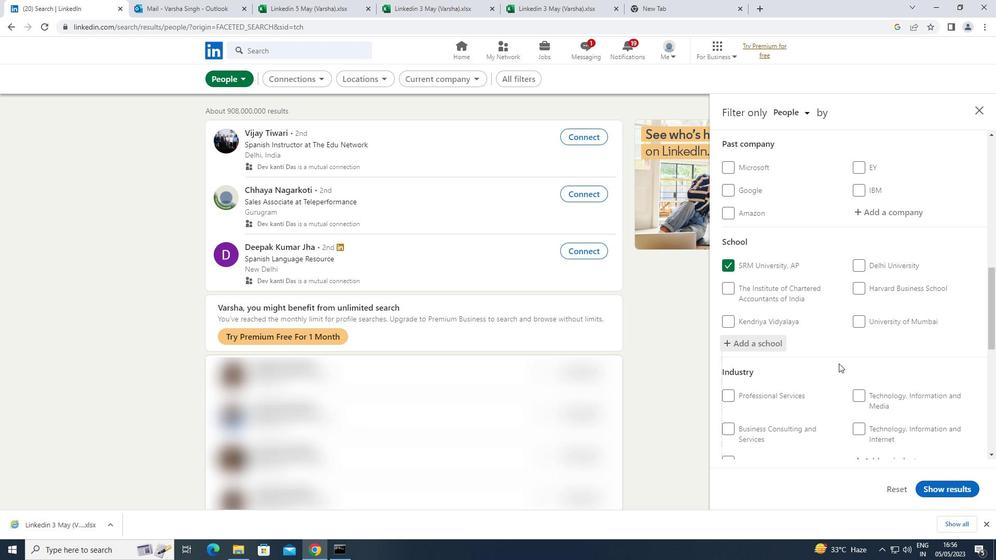 
Action: Mouse scrolled (838, 363) with delta (0, 0)
Screenshot: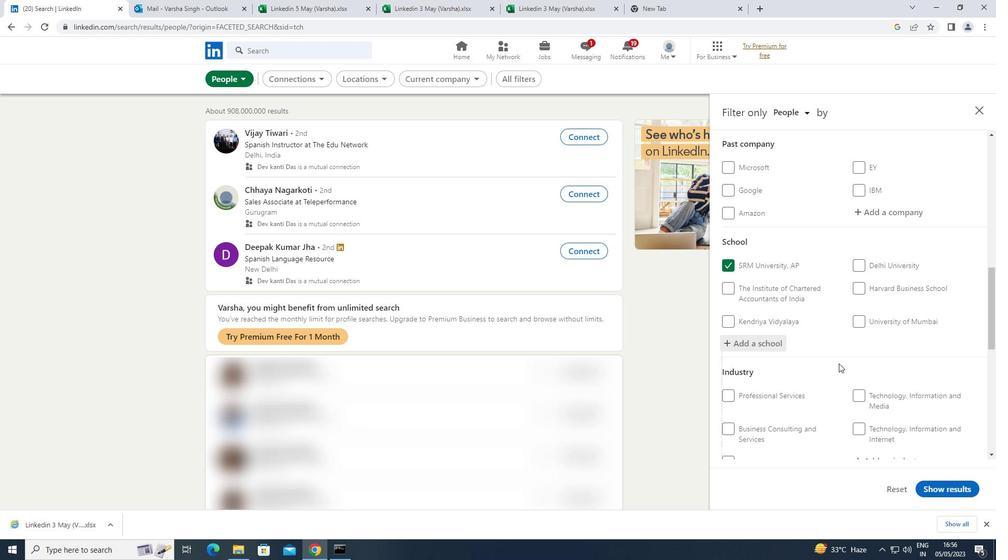 
Action: Mouse scrolled (838, 363) with delta (0, 0)
Screenshot: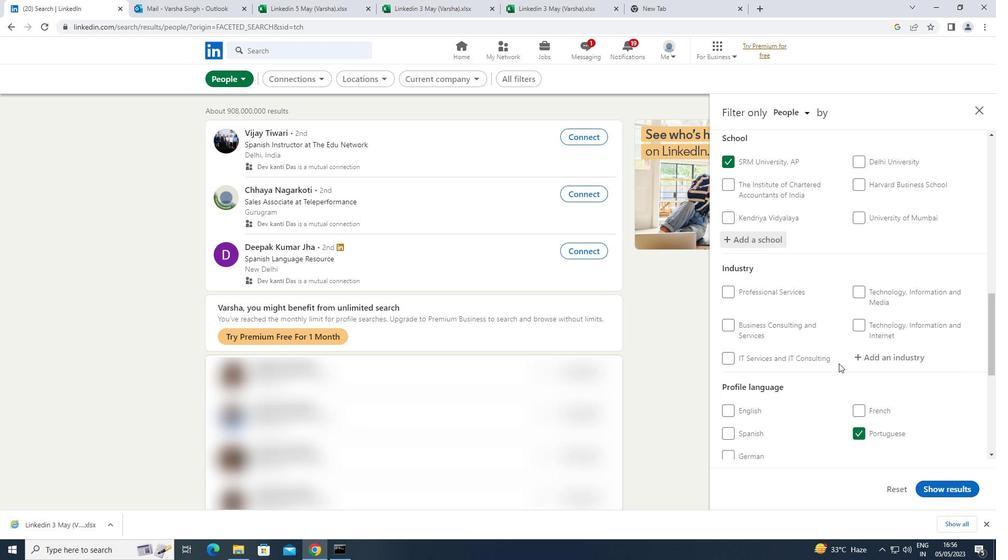
Action: Mouse scrolled (838, 363) with delta (0, 0)
Screenshot: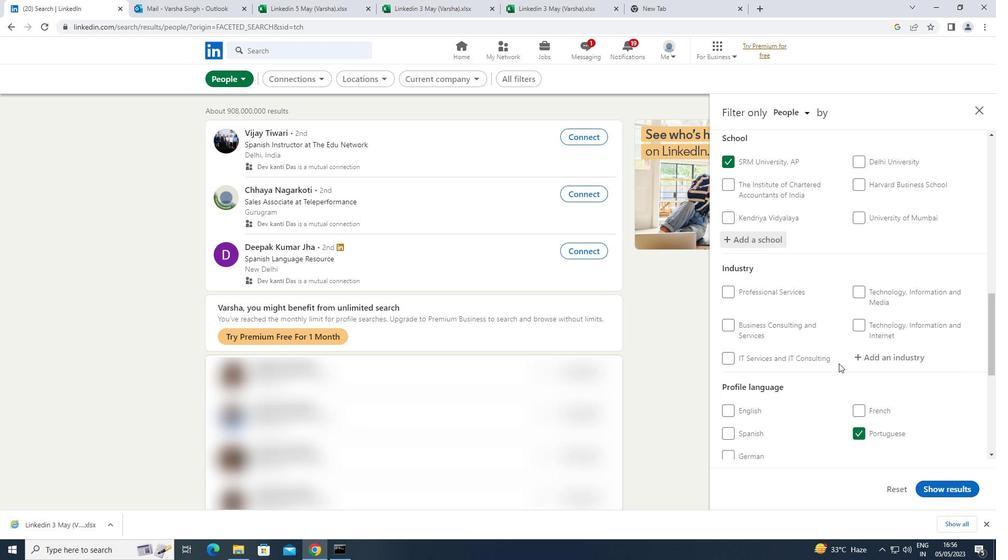 
Action: Mouse moved to (911, 257)
Screenshot: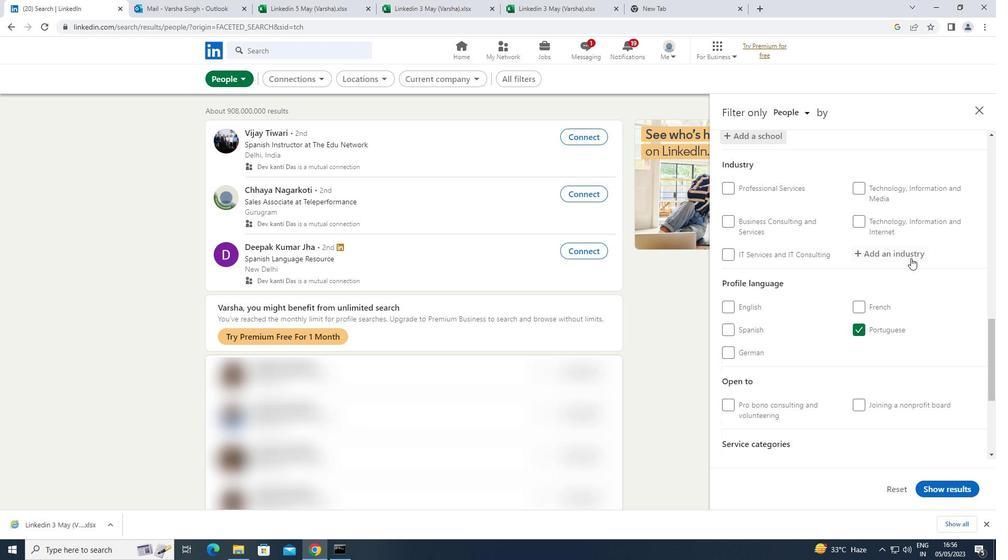 
Action: Mouse pressed left at (911, 257)
Screenshot: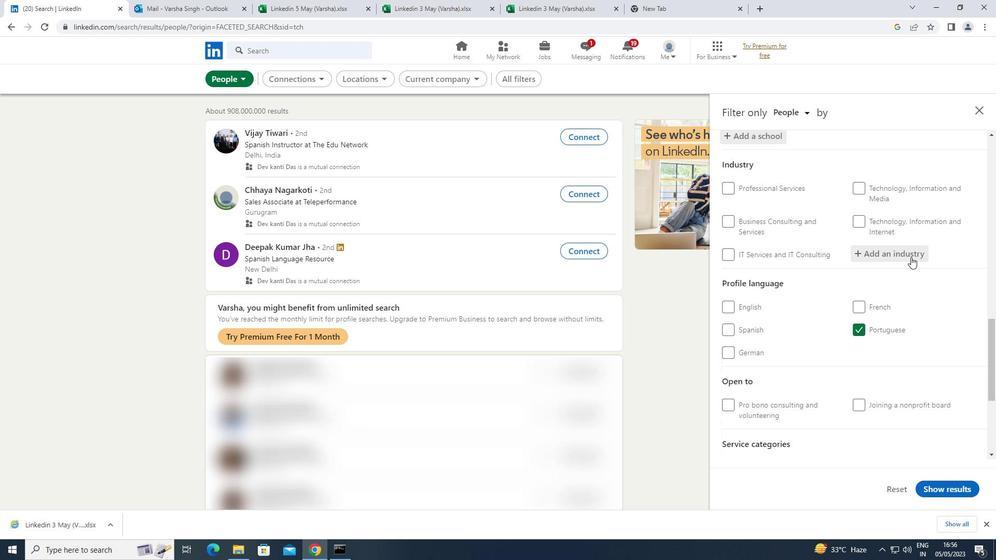
Action: Key pressed <Key.shift>COMPUTER
Screenshot: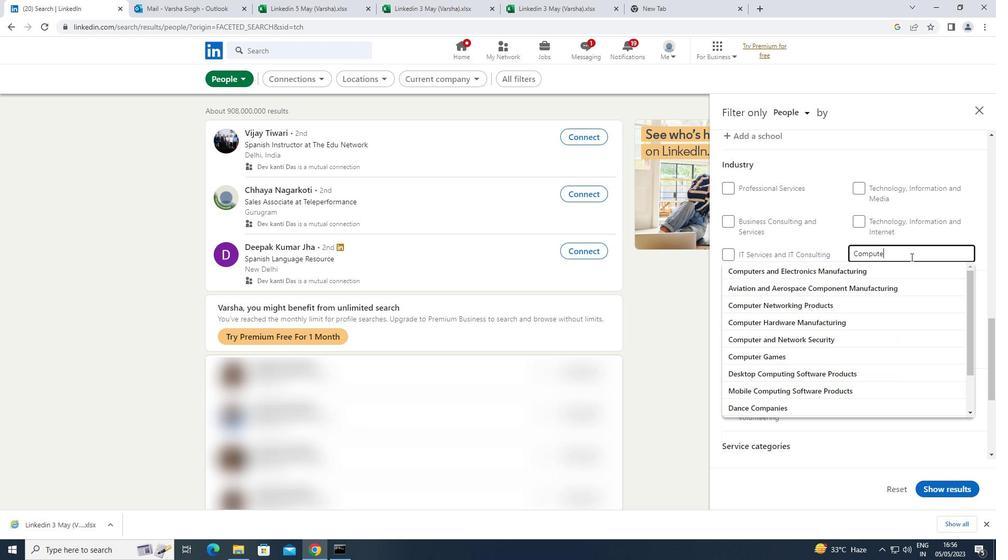 
Action: Mouse moved to (795, 333)
Screenshot: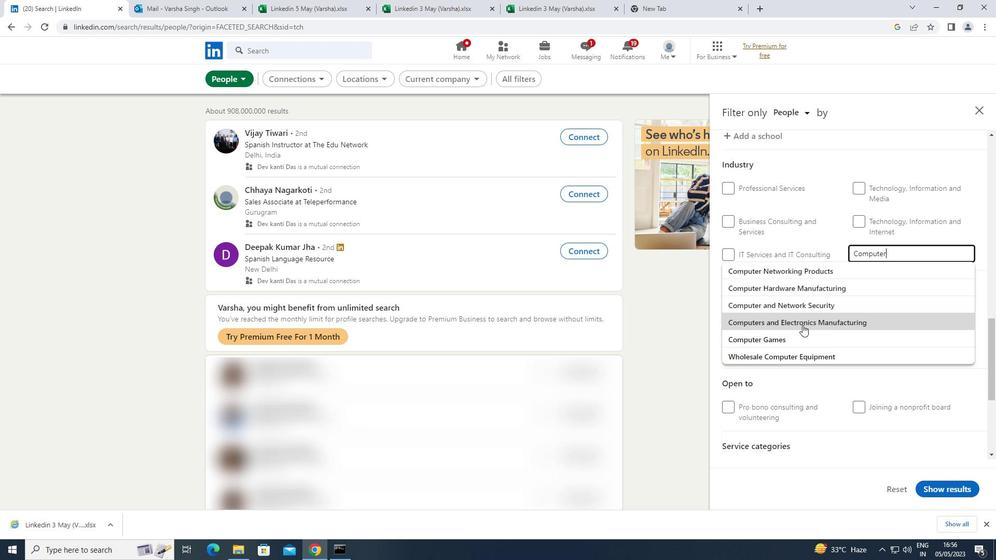 
Action: Mouse pressed left at (795, 333)
Screenshot: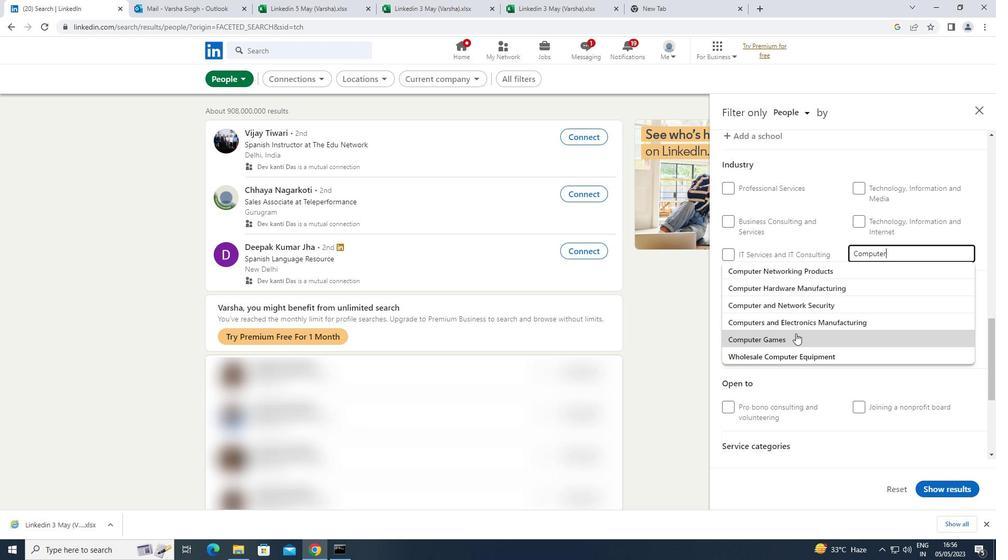 
Action: Mouse moved to (795, 333)
Screenshot: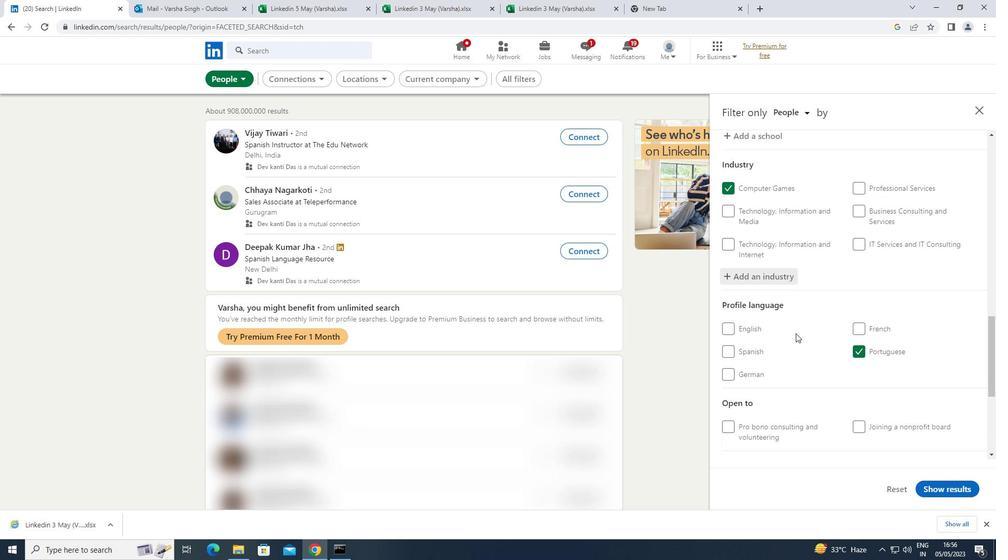 
Action: Mouse scrolled (795, 333) with delta (0, 0)
Screenshot: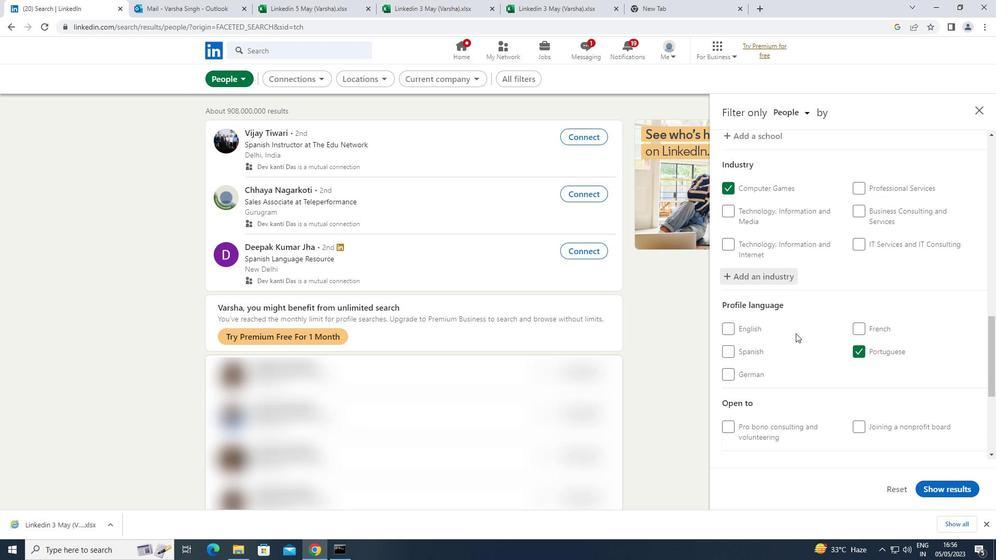 
Action: Mouse scrolled (795, 333) with delta (0, 0)
Screenshot: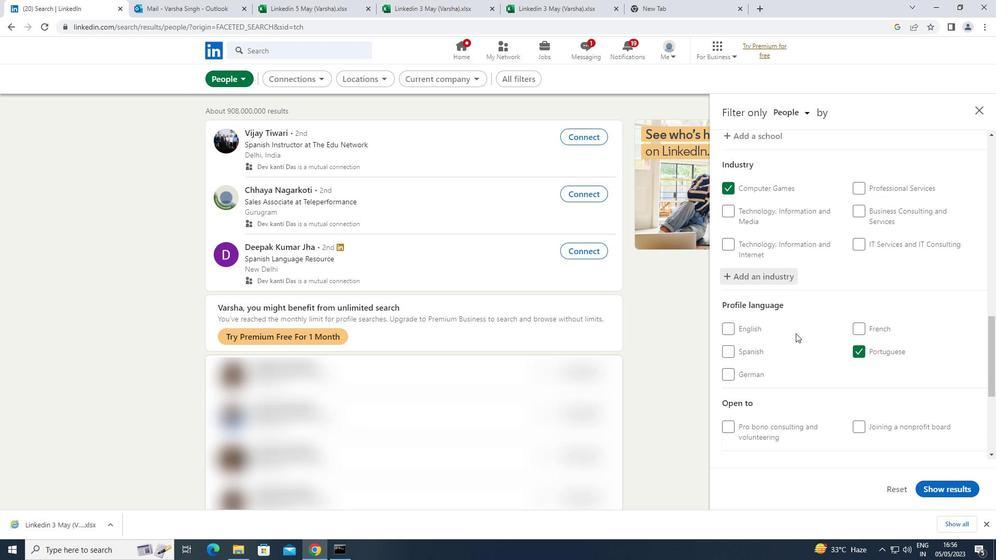 
Action: Mouse scrolled (795, 333) with delta (0, 0)
Screenshot: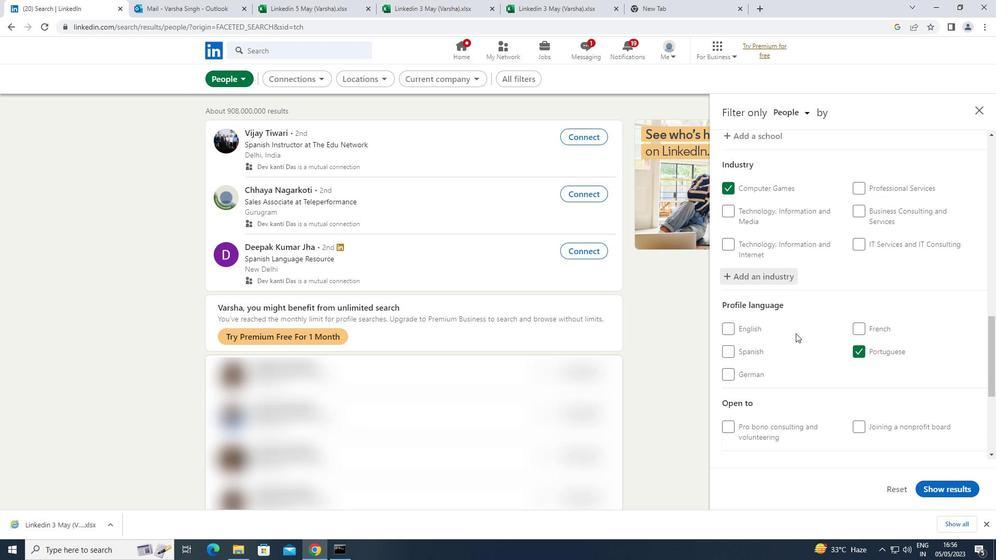 
Action: Mouse moved to (898, 371)
Screenshot: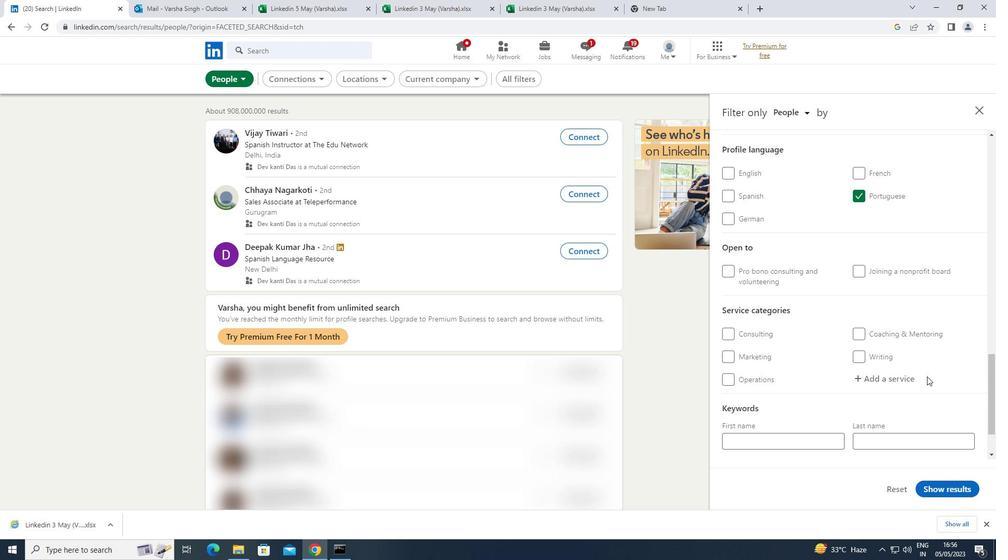 
Action: Mouse pressed left at (898, 371)
Screenshot: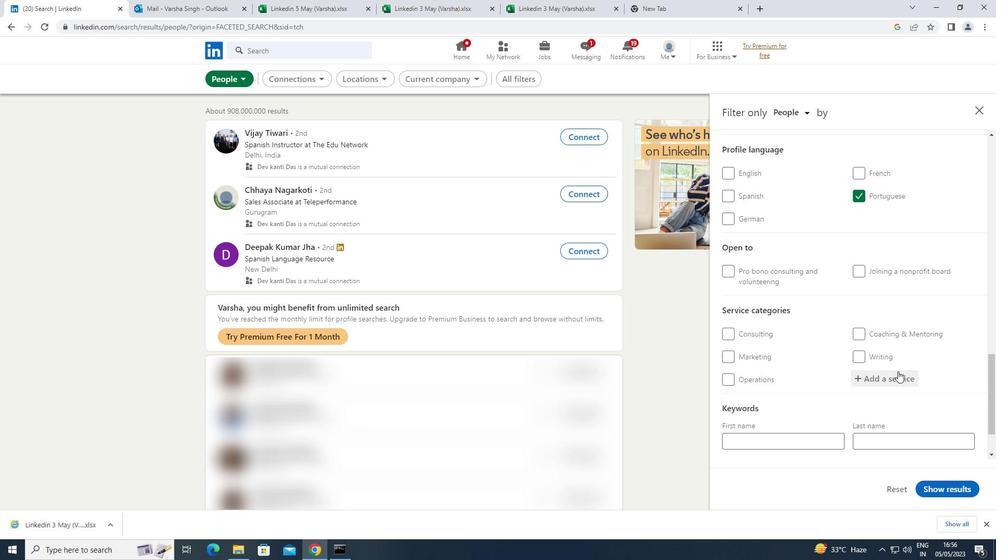 
Action: Key pressed <Key.shift>WEB<Key.space><Key.shift>DEVE
Screenshot: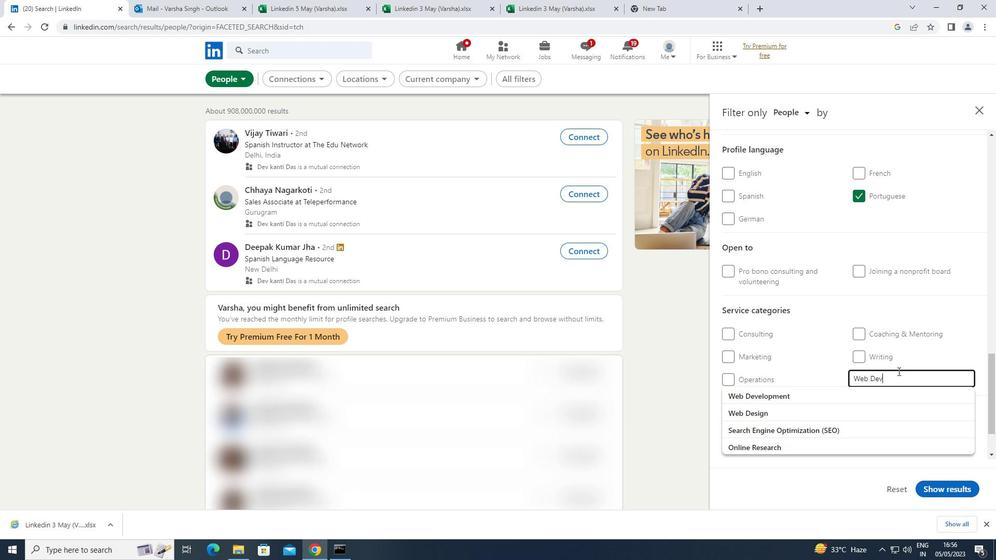 
Action: Mouse moved to (800, 394)
Screenshot: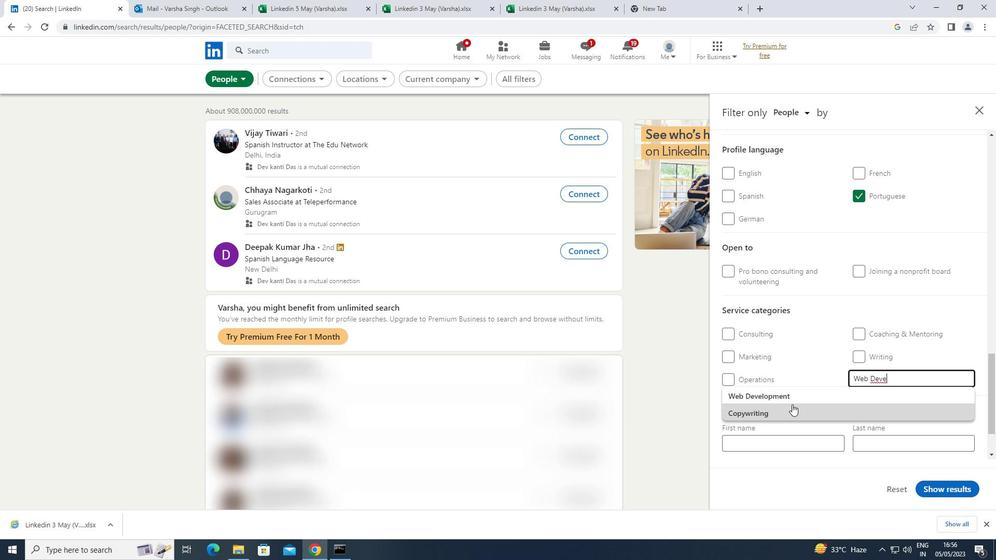 
Action: Mouse pressed left at (800, 394)
Screenshot: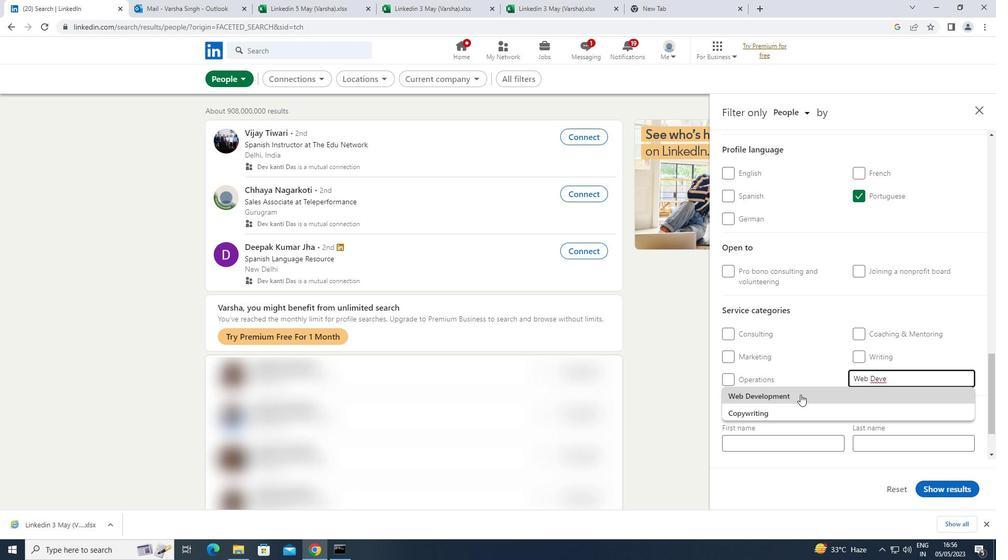 
Action: Mouse scrolled (800, 394) with delta (0, 0)
Screenshot: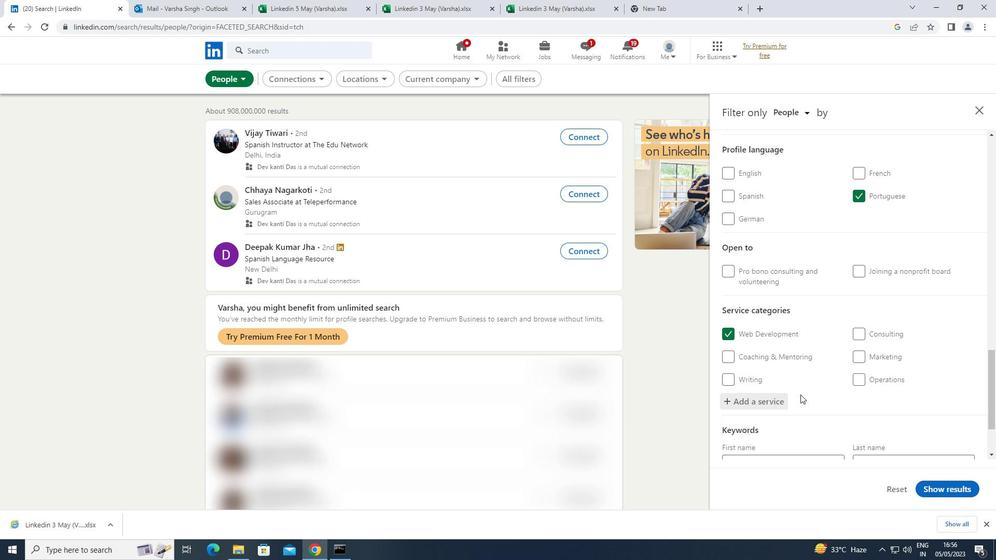 
Action: Mouse scrolled (800, 394) with delta (0, 0)
Screenshot: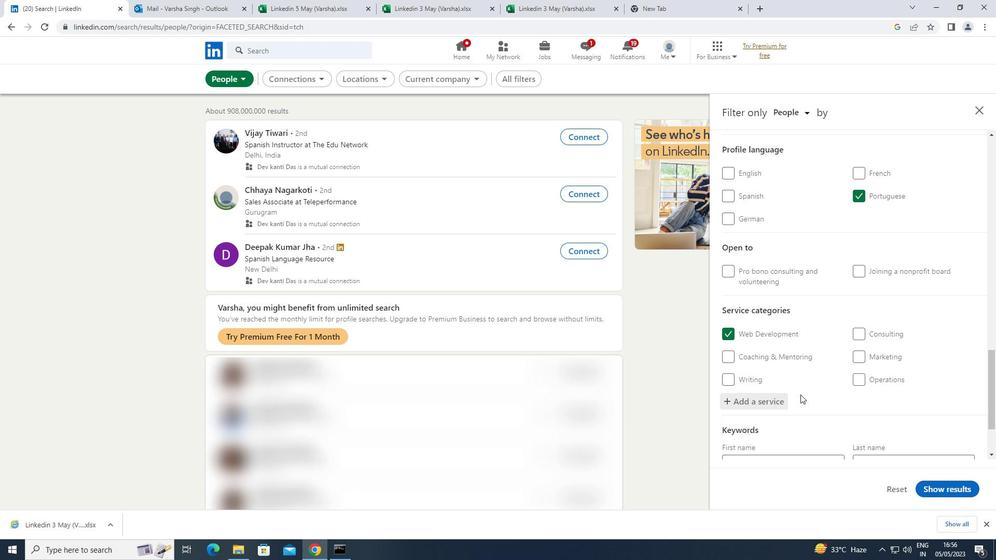 
Action: Mouse scrolled (800, 394) with delta (0, 0)
Screenshot: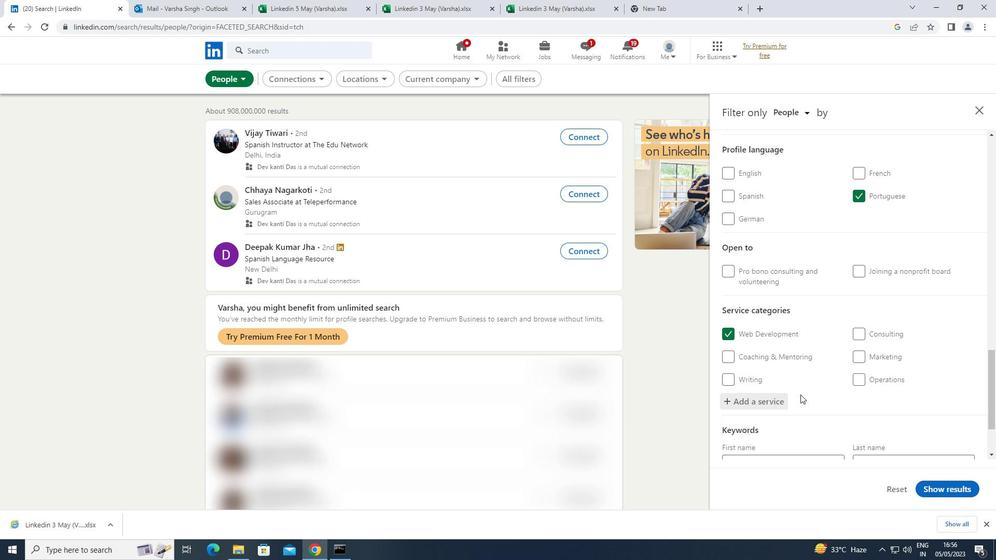 
Action: Mouse scrolled (800, 394) with delta (0, 0)
Screenshot: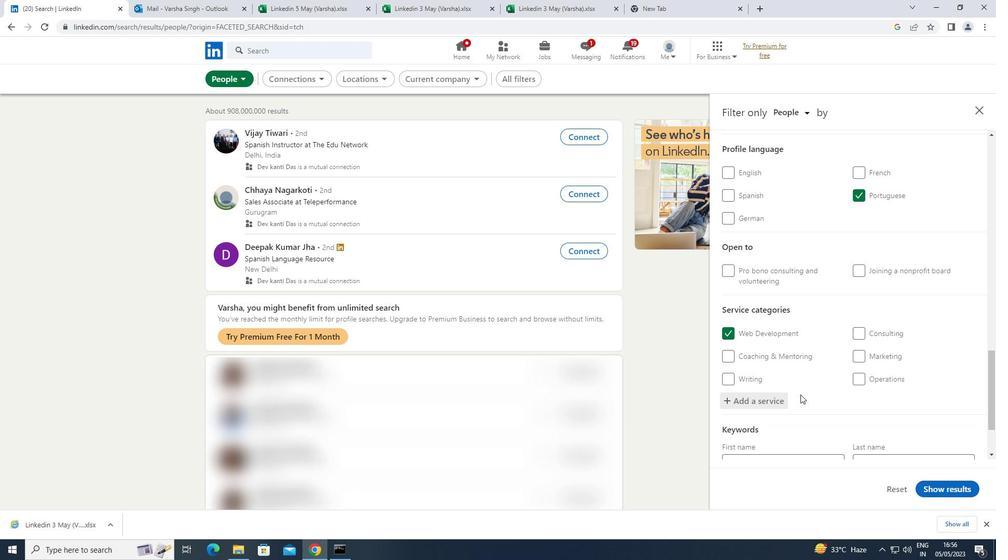 
Action: Mouse moved to (775, 410)
Screenshot: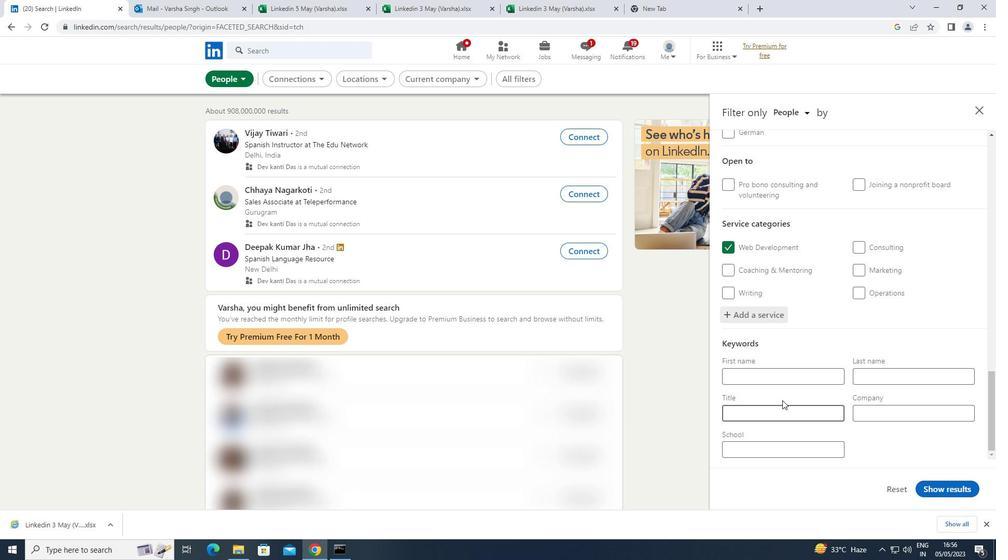 
Action: Mouse pressed left at (775, 410)
Screenshot: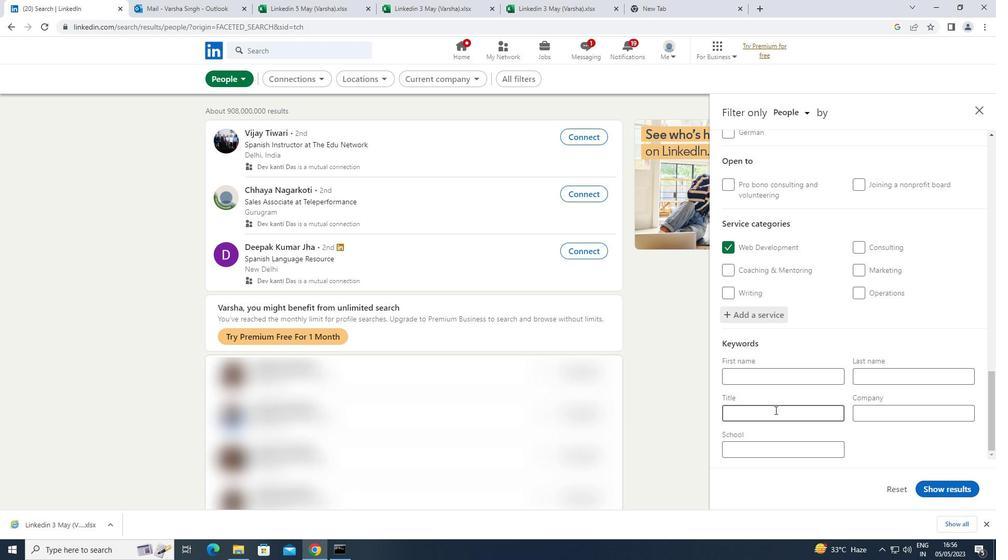 
Action: Key pressed <Key.shift>PARALEGAL
Screenshot: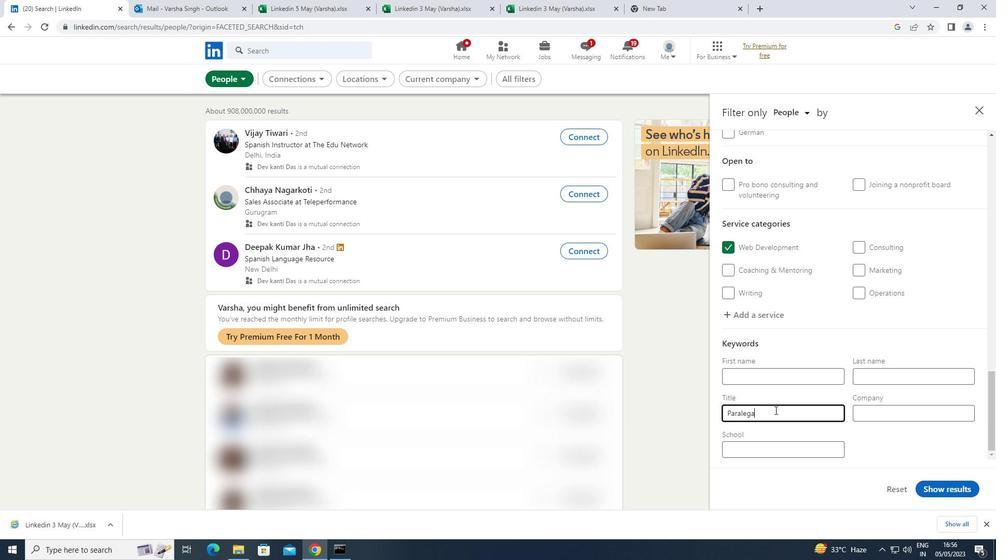 
Action: Mouse moved to (965, 491)
Screenshot: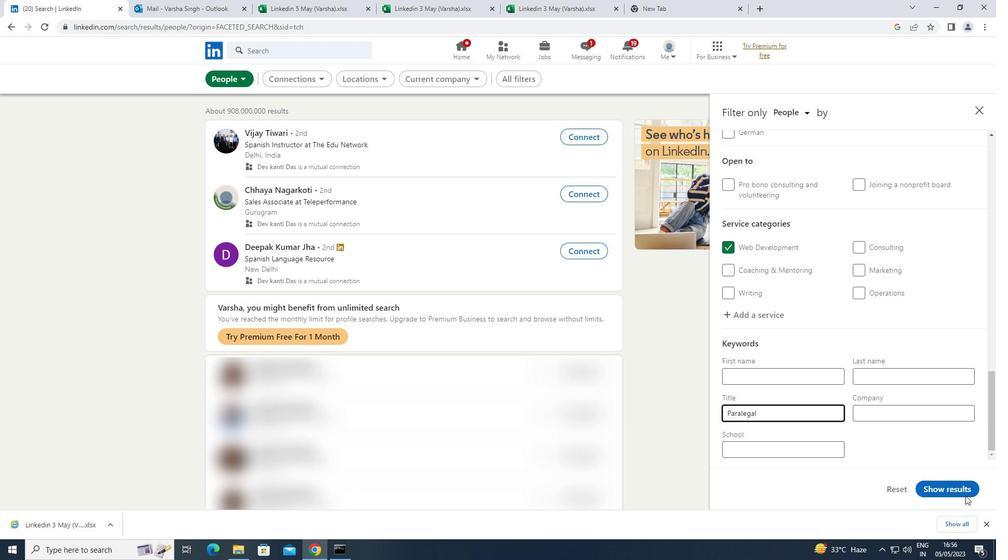 
Action: Mouse pressed left at (965, 491)
Screenshot: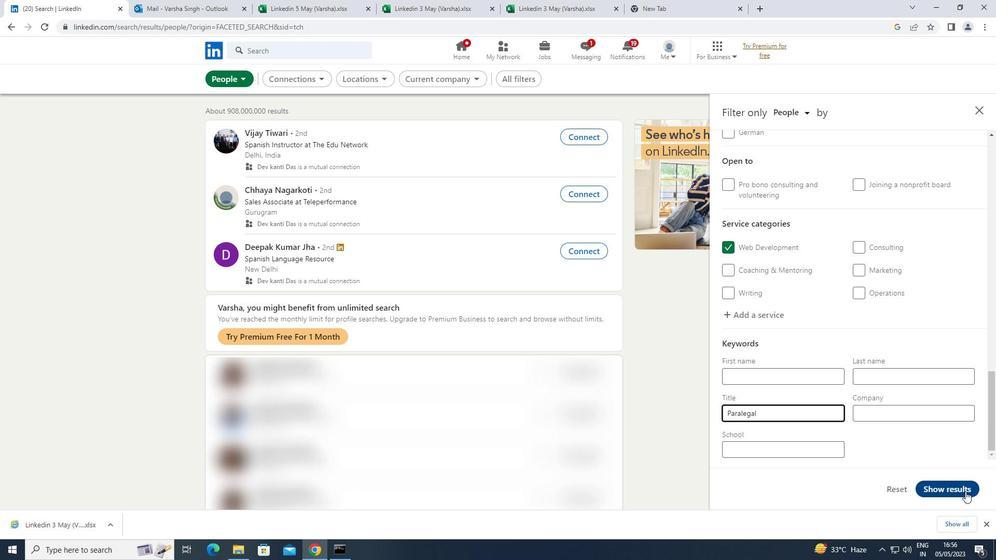 
